 Task: Create a task  Create a new web application for tracking employee time and attendance , assign it to team member softage.5@softage.net in the project AgileCircle and update the status of the task to  On Track  , set the priority of the task to Low
Action: Mouse moved to (60, 358)
Screenshot: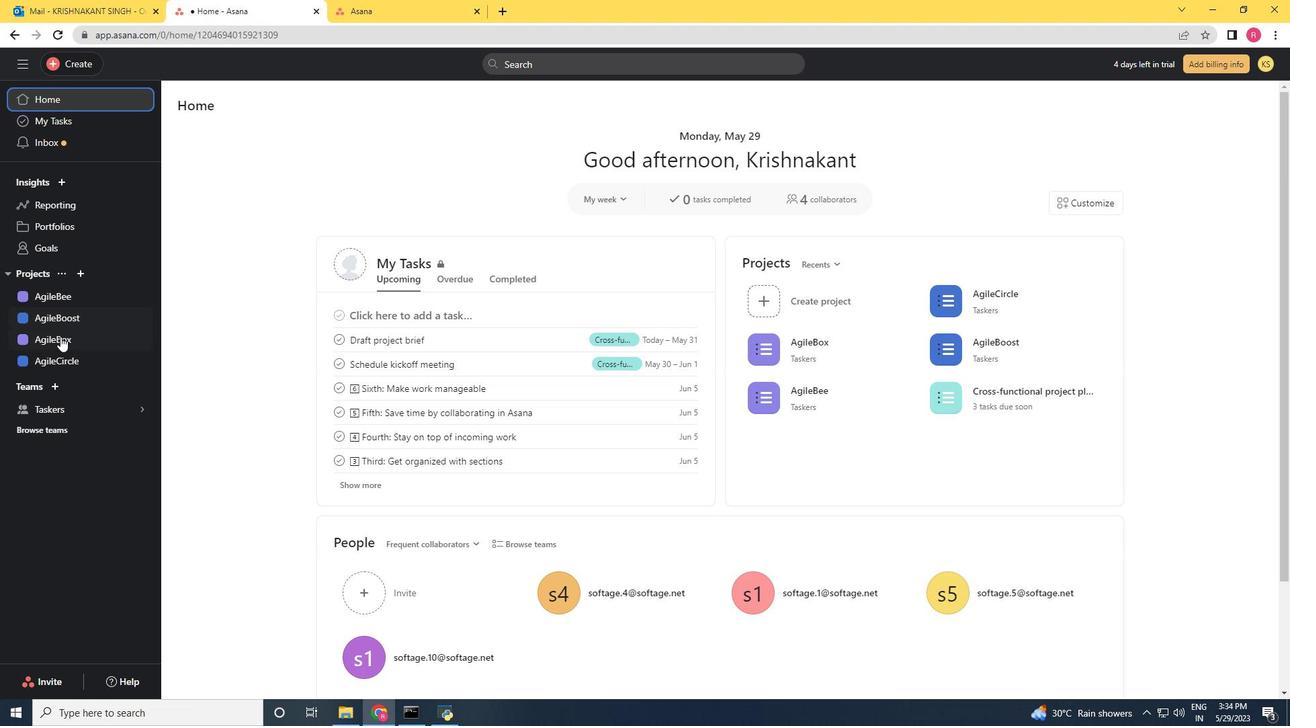 
Action: Mouse pressed left at (60, 358)
Screenshot: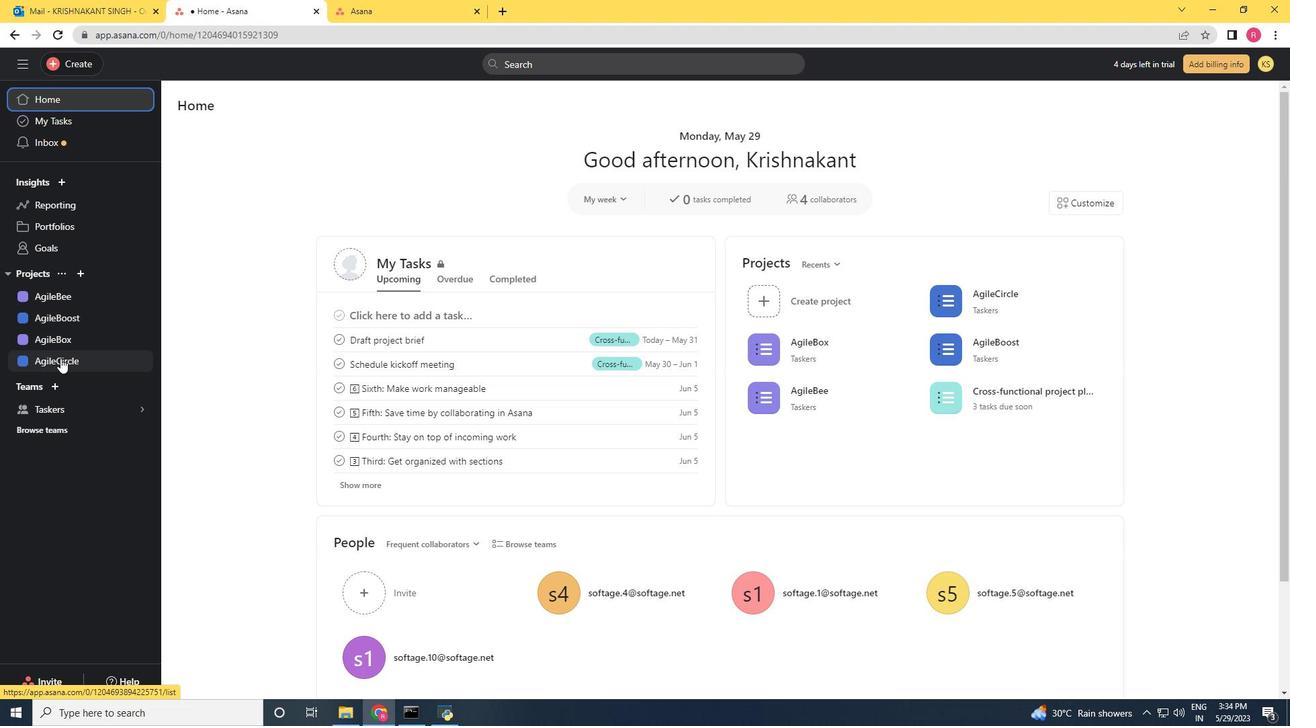 
Action: Mouse moved to (75, 55)
Screenshot: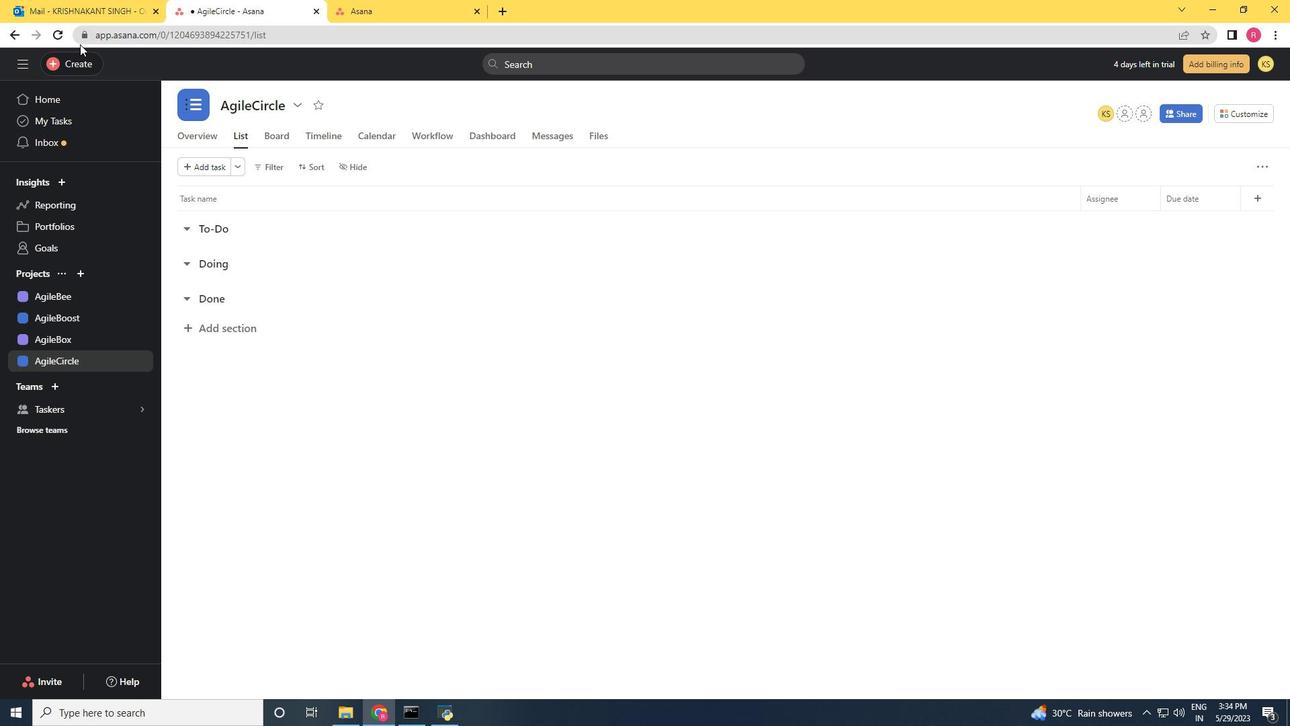
Action: Mouse pressed left at (75, 55)
Screenshot: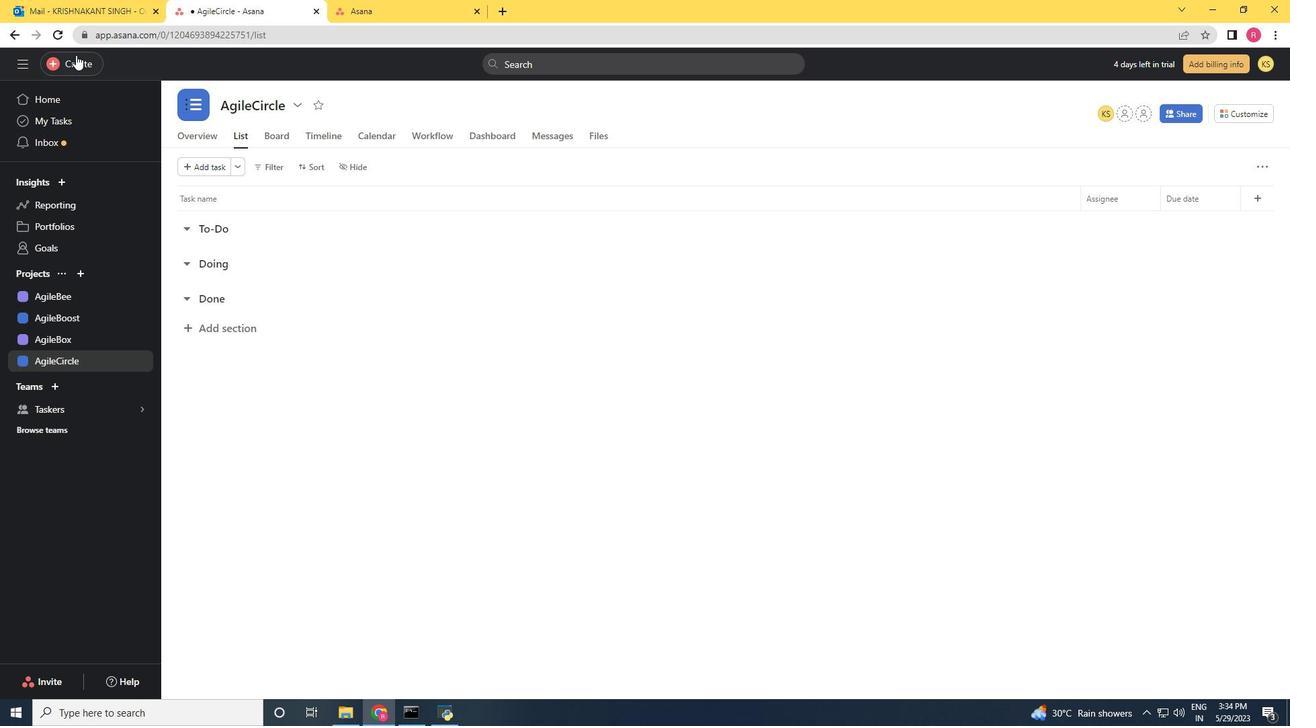 
Action: Mouse moved to (135, 65)
Screenshot: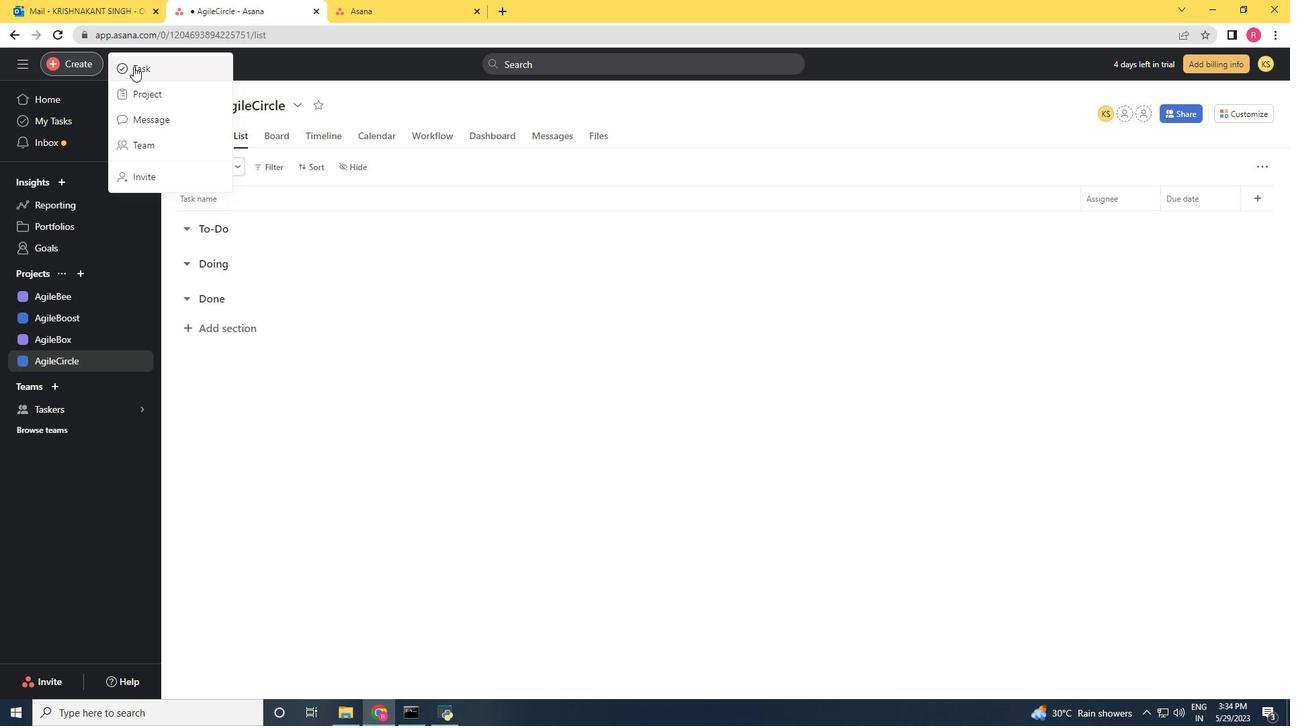 
Action: Mouse pressed left at (135, 65)
Screenshot: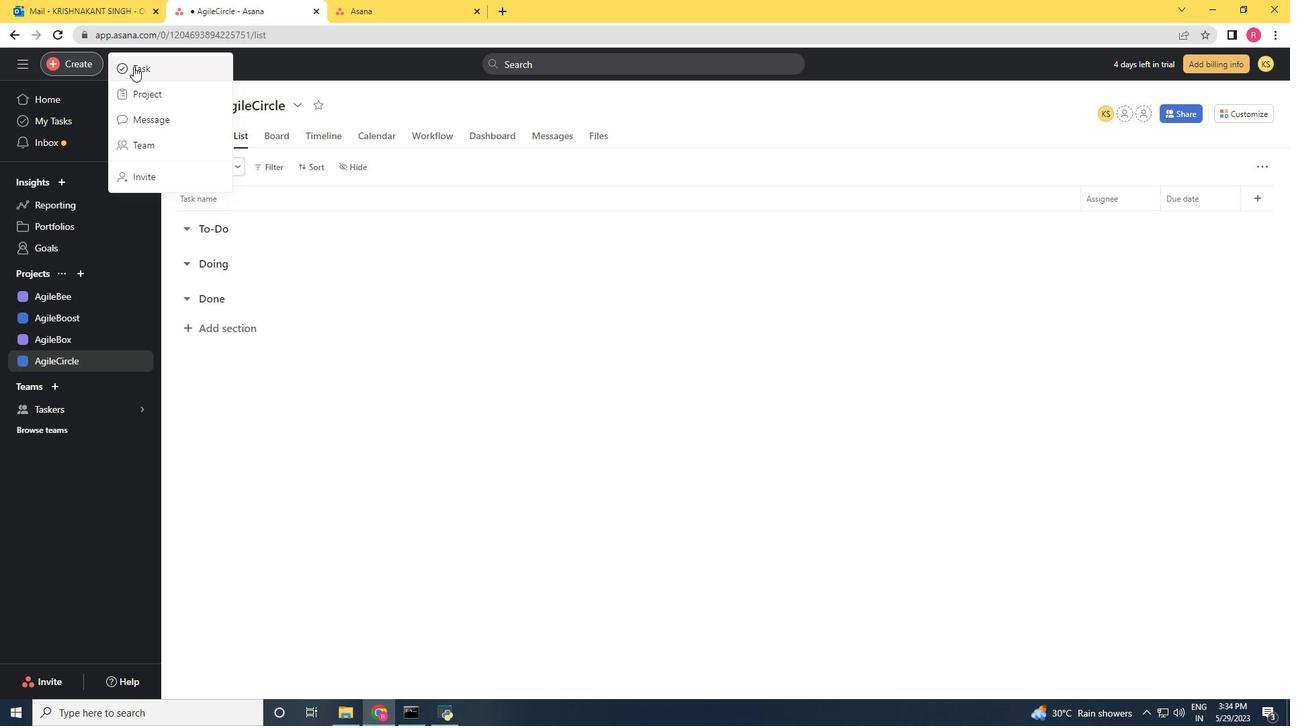 
Action: Key pressed <Key.shift>Create<Key.space>a<Key.space>new<Key.space>web<Key.space>apllication<Key.space><Key.backspace><Key.backspace><Key.backspace><Key.backspace><Key.backspace><Key.backspace><Key.backspace><Key.backspace><Key.backspace>ication<Key.space><Key.backspace><Key.backspace><Key.backspace><Key.backspace><Key.backspace><Key.backspace><Key.backspace><Key.backspace><Key.backspace><Key.backspace><Key.backspace>application<Key.space>for<Key.space>tracking<Key.space>employee<Key.space>time<Key.space>and<Key.space>attendance
Screenshot: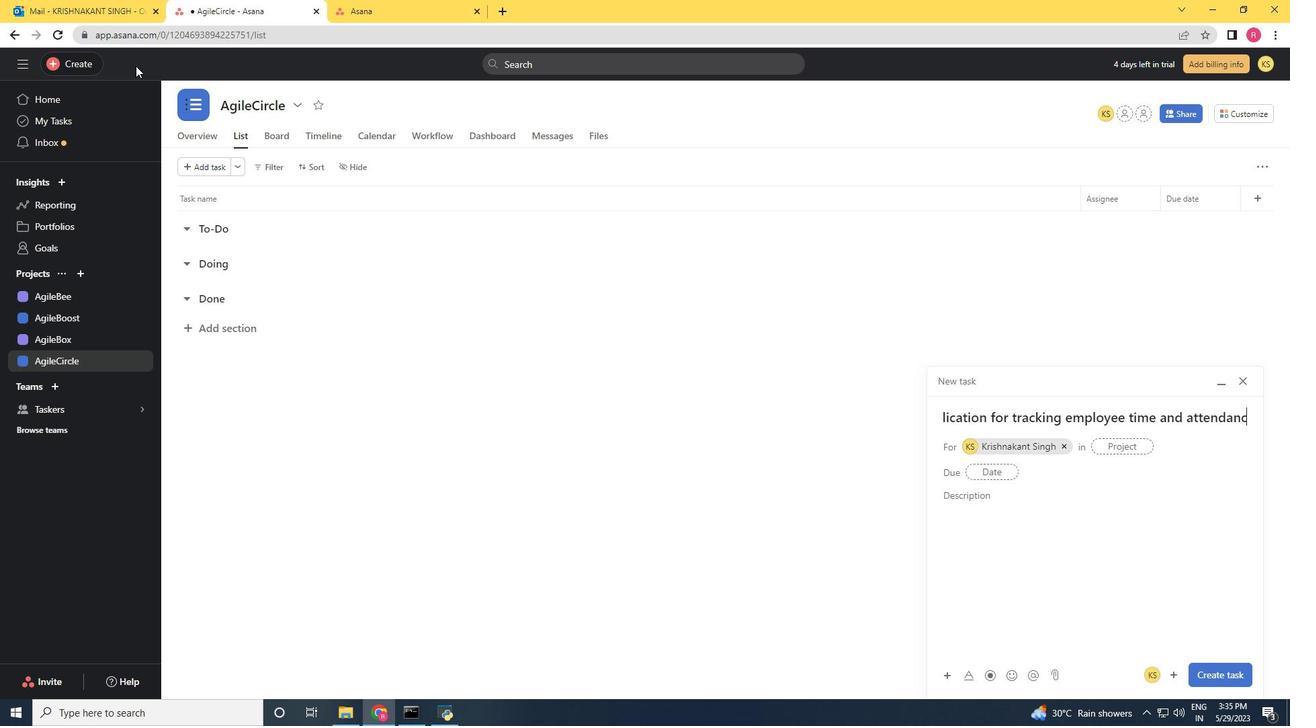 
Action: Mouse moved to (1068, 444)
Screenshot: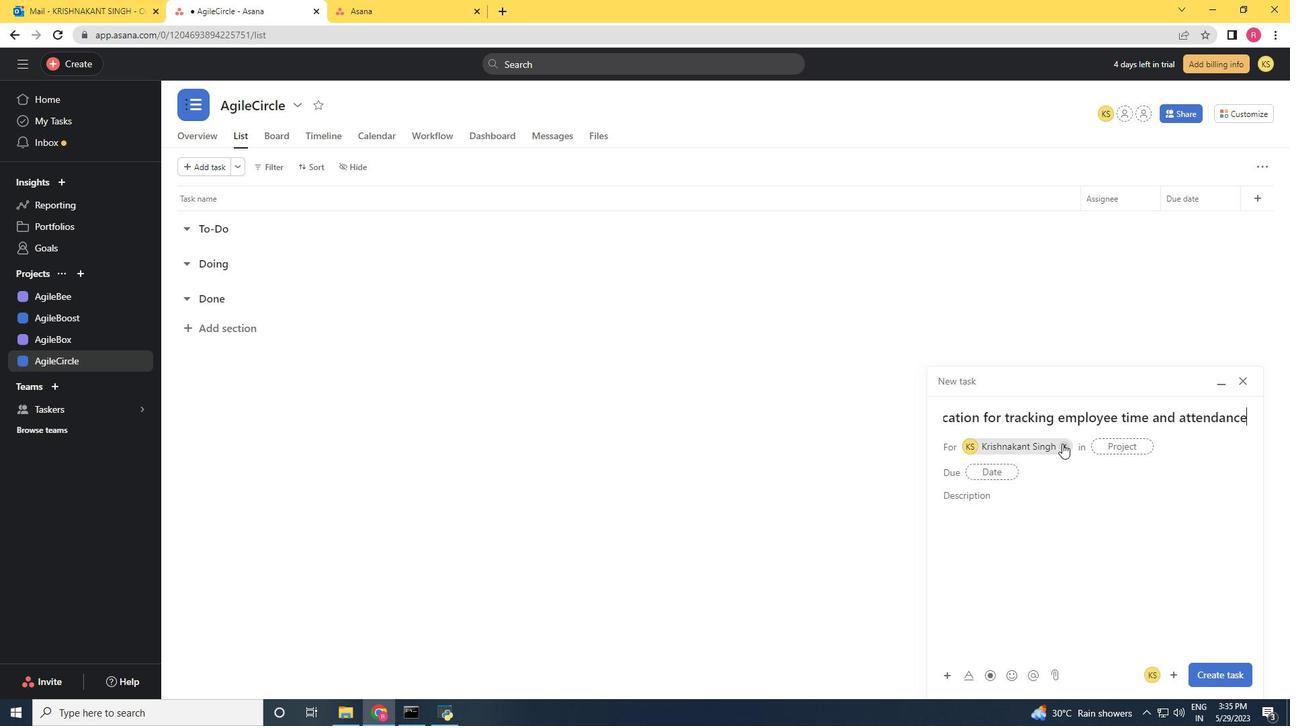 
Action: Mouse pressed left at (1068, 444)
Screenshot: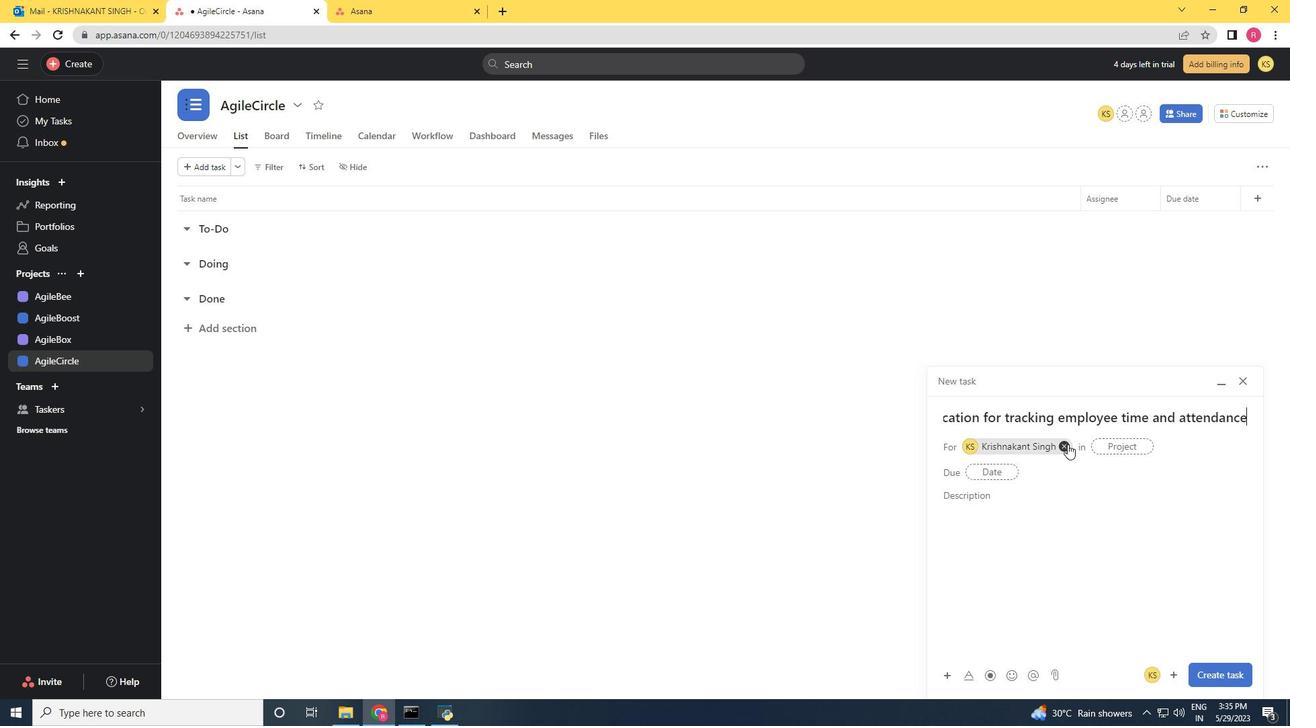 
Action: Mouse moved to (1004, 442)
Screenshot: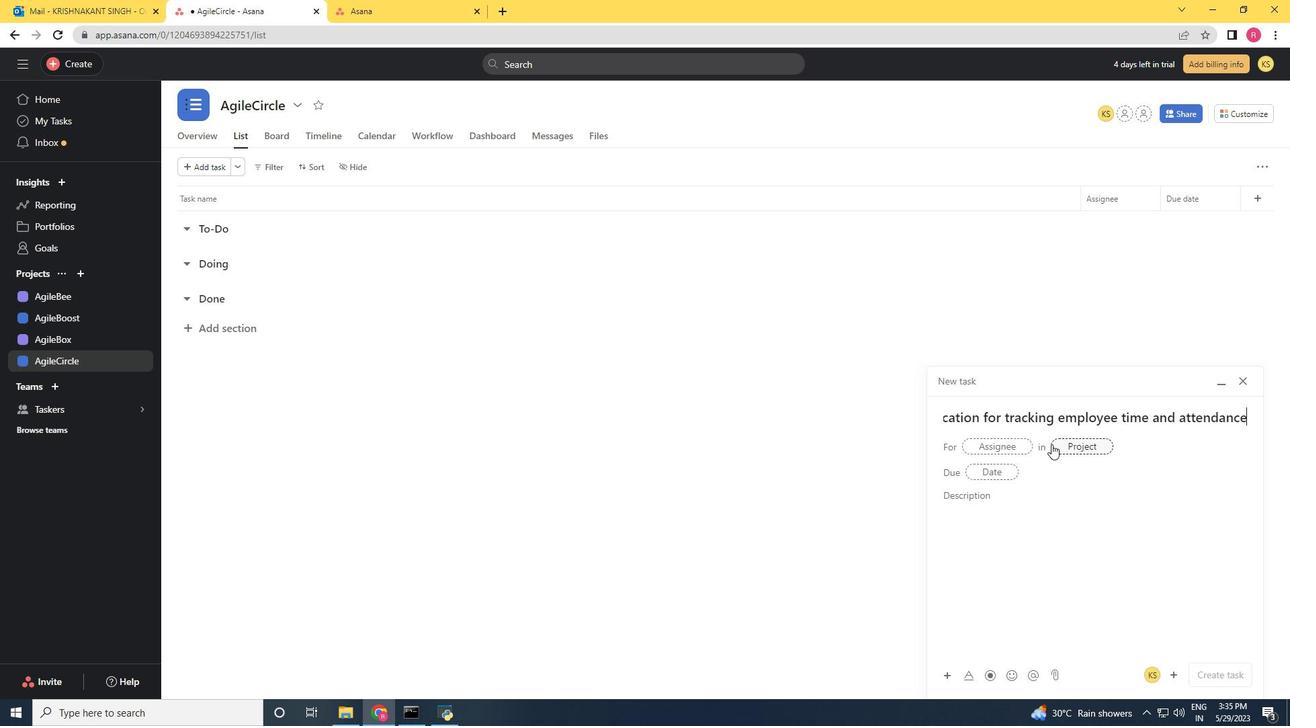 
Action: Mouse pressed left at (1004, 442)
Screenshot: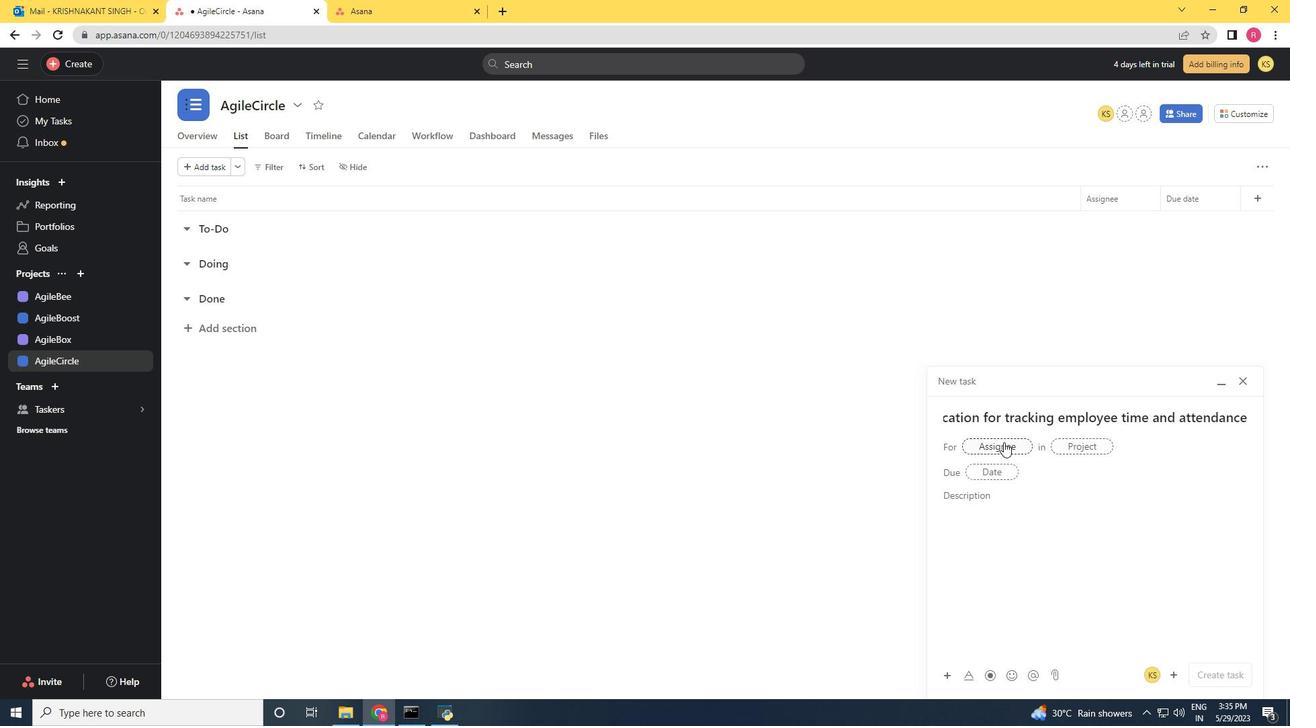 
Action: Key pressed softage.5<Key.shift>@softage.net
Screenshot: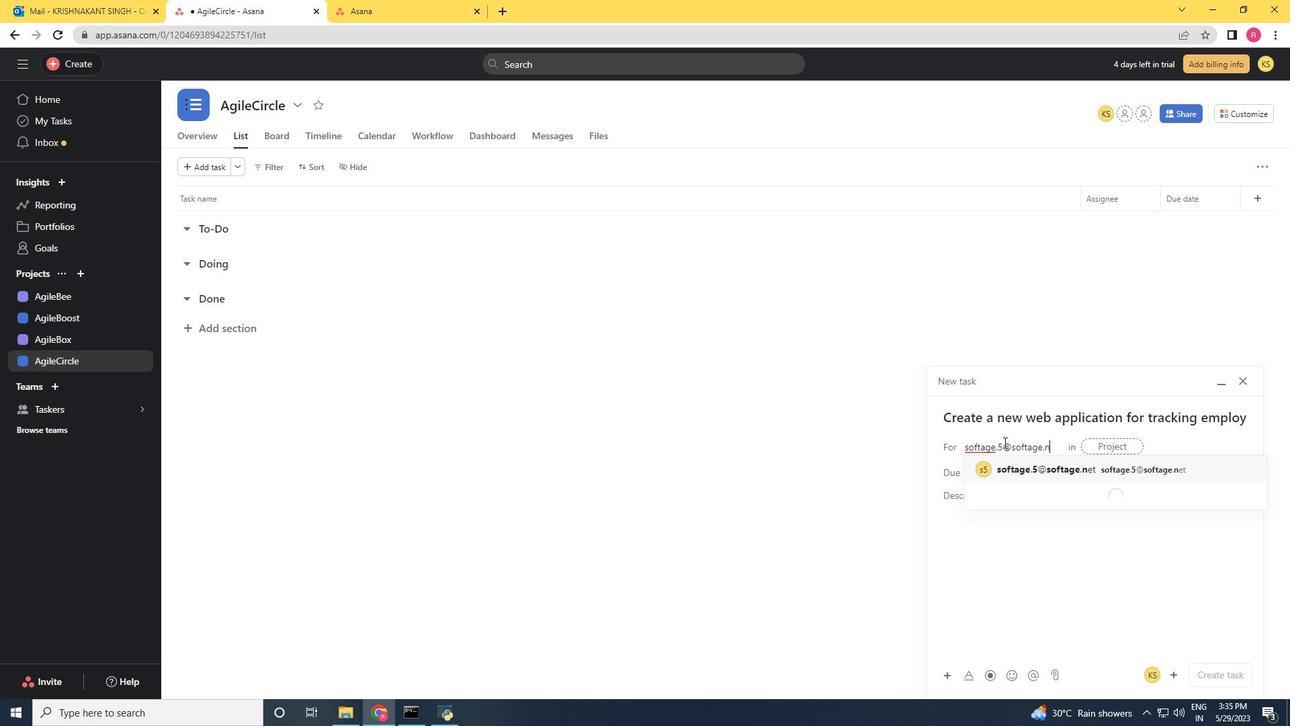
Action: Mouse moved to (1026, 461)
Screenshot: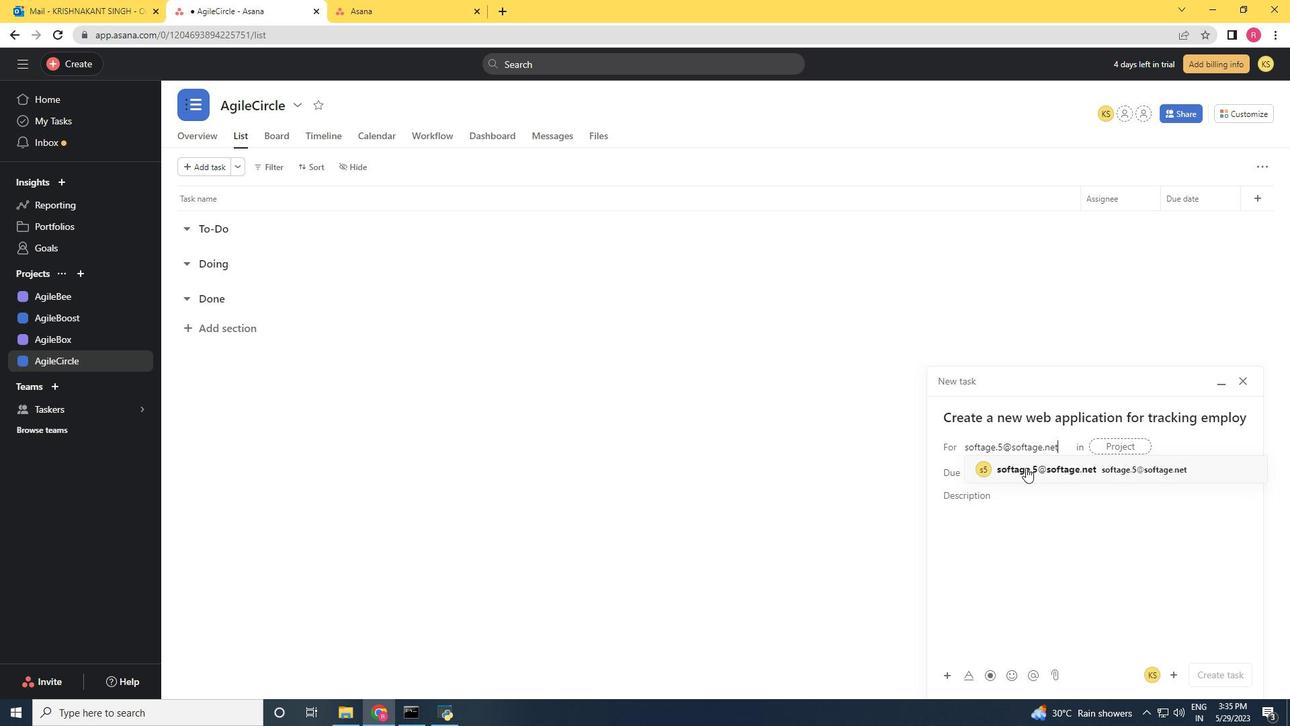 
Action: Mouse pressed left at (1026, 461)
Screenshot: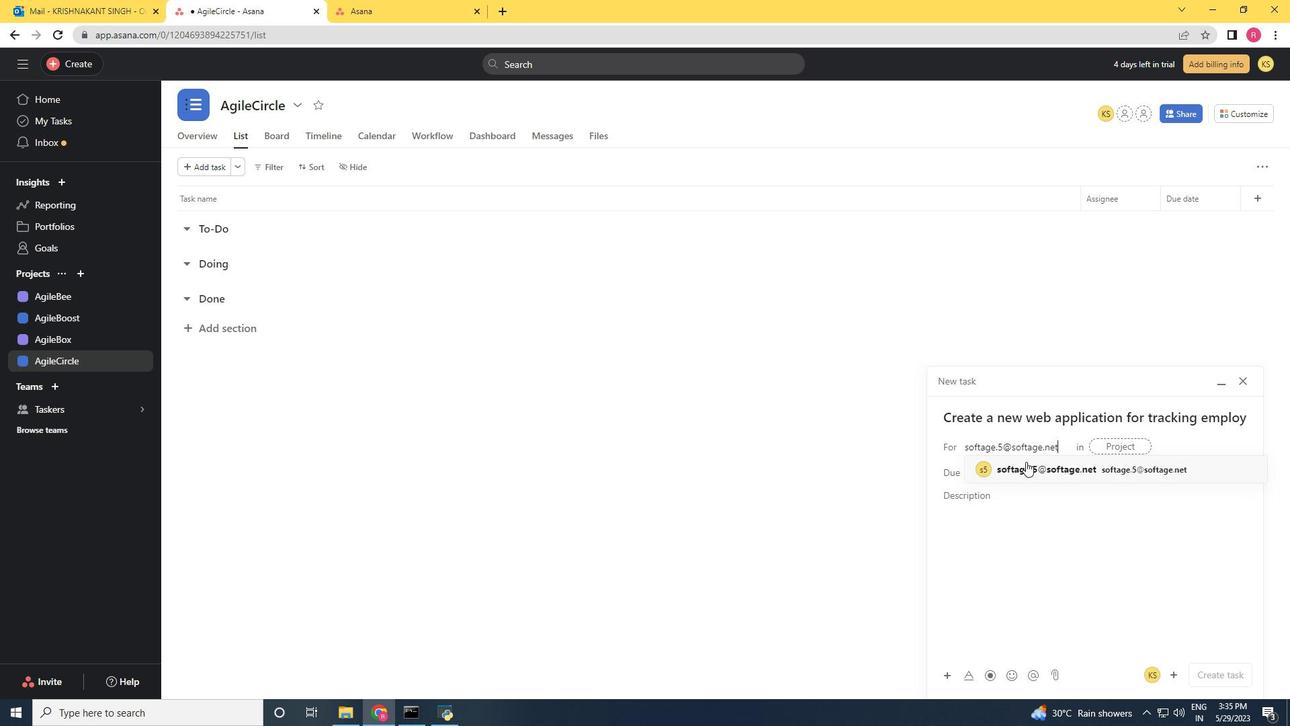 
Action: Mouse moved to (855, 462)
Screenshot: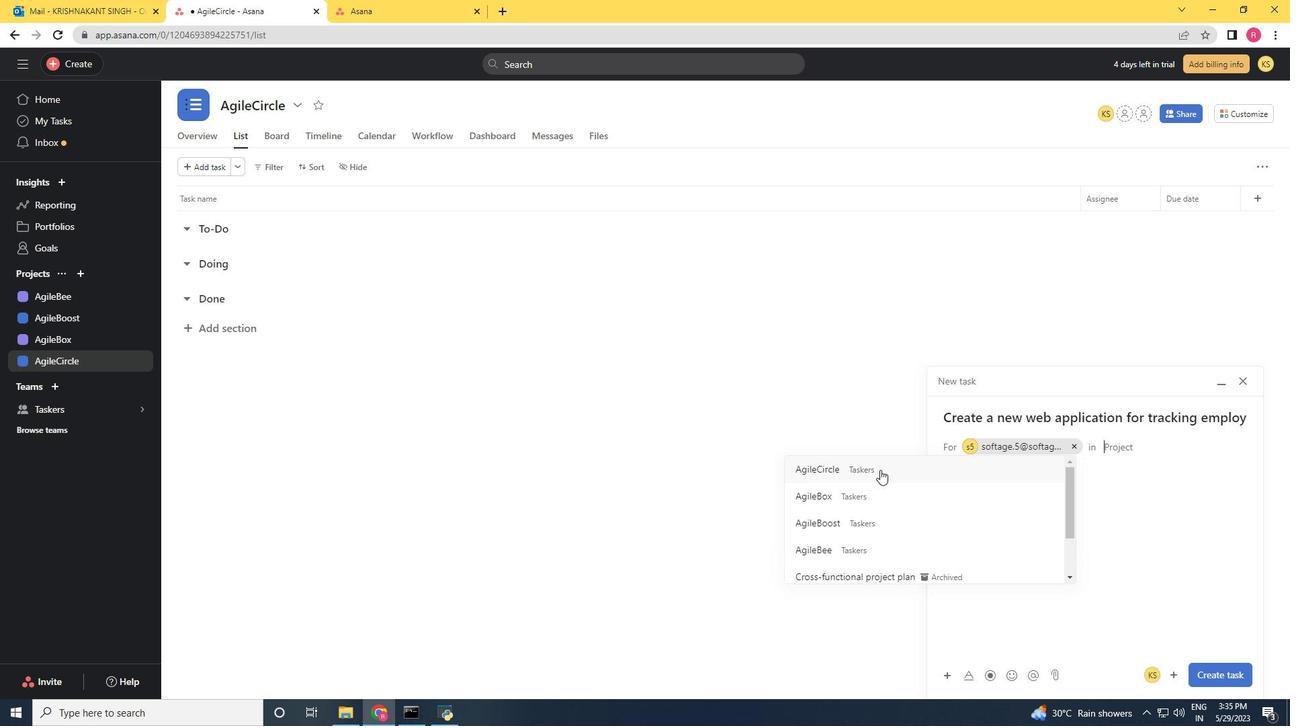 
Action: Mouse pressed left at (855, 462)
Screenshot: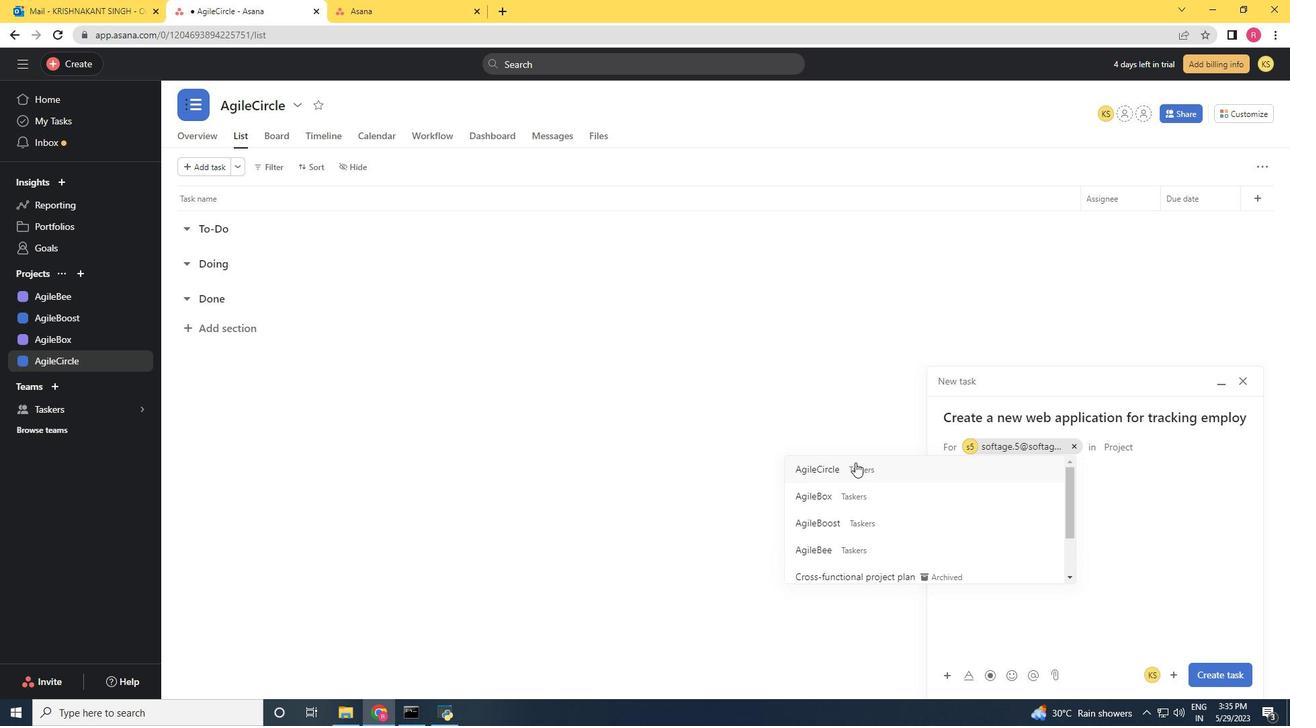 
Action: Mouse moved to (1219, 676)
Screenshot: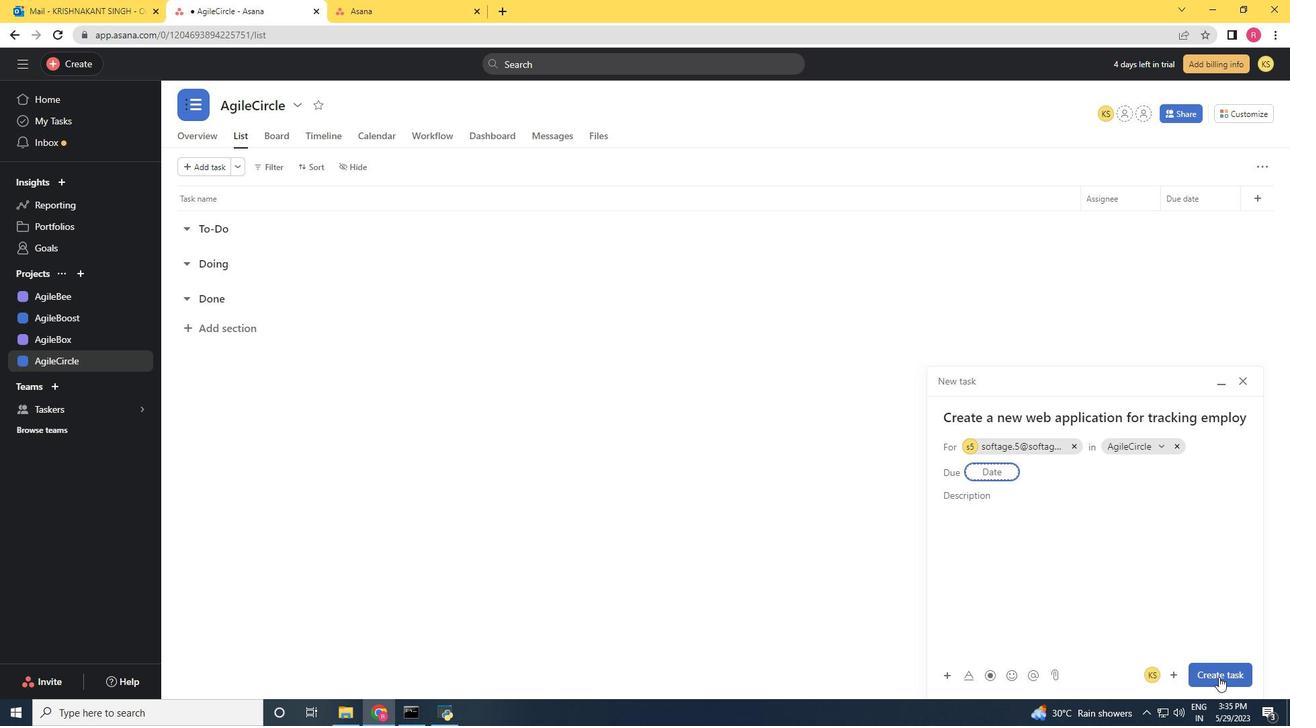
Action: Mouse pressed left at (1219, 676)
Screenshot: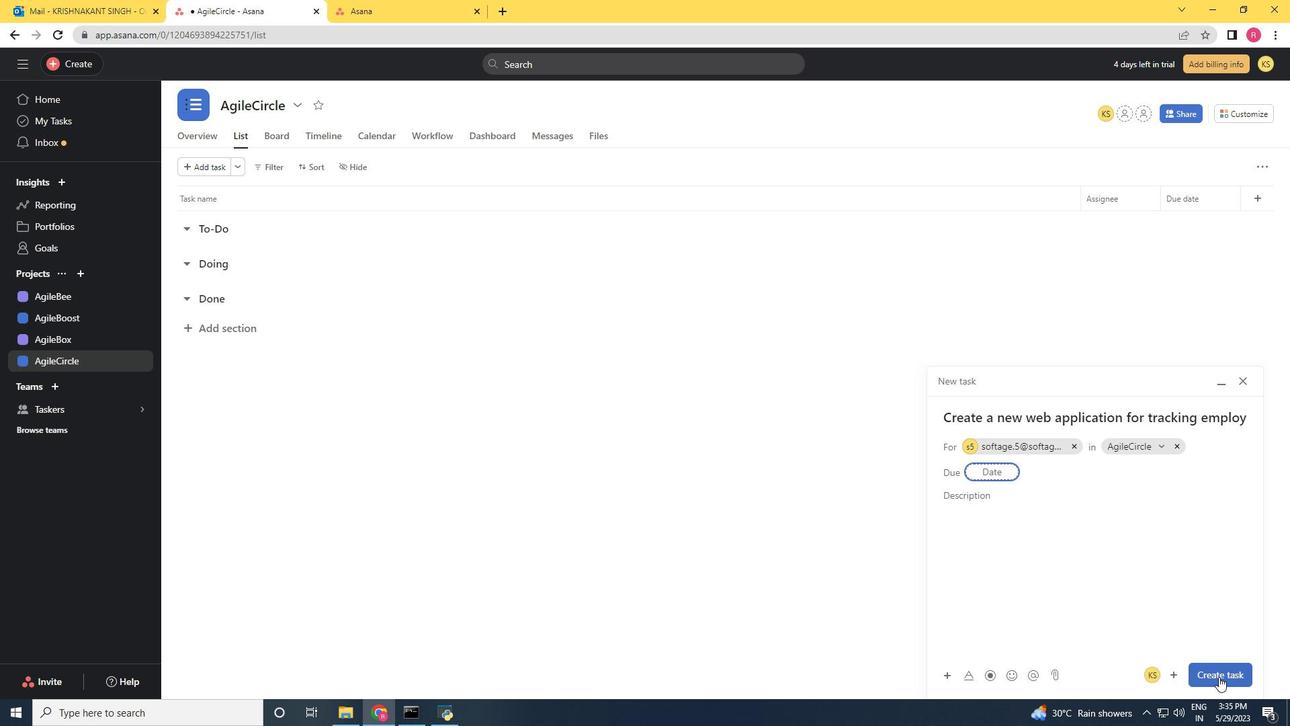 
Action: Mouse moved to (88, 367)
Screenshot: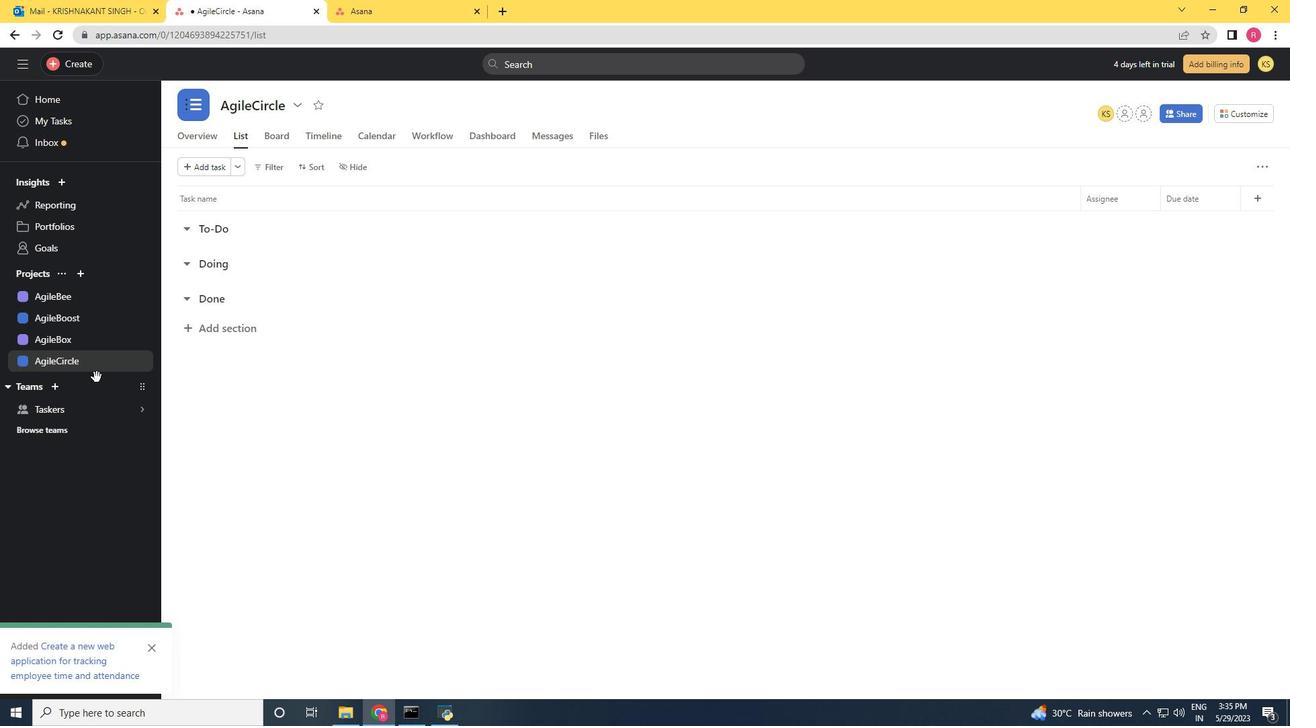 
Action: Mouse pressed left at (88, 367)
Screenshot: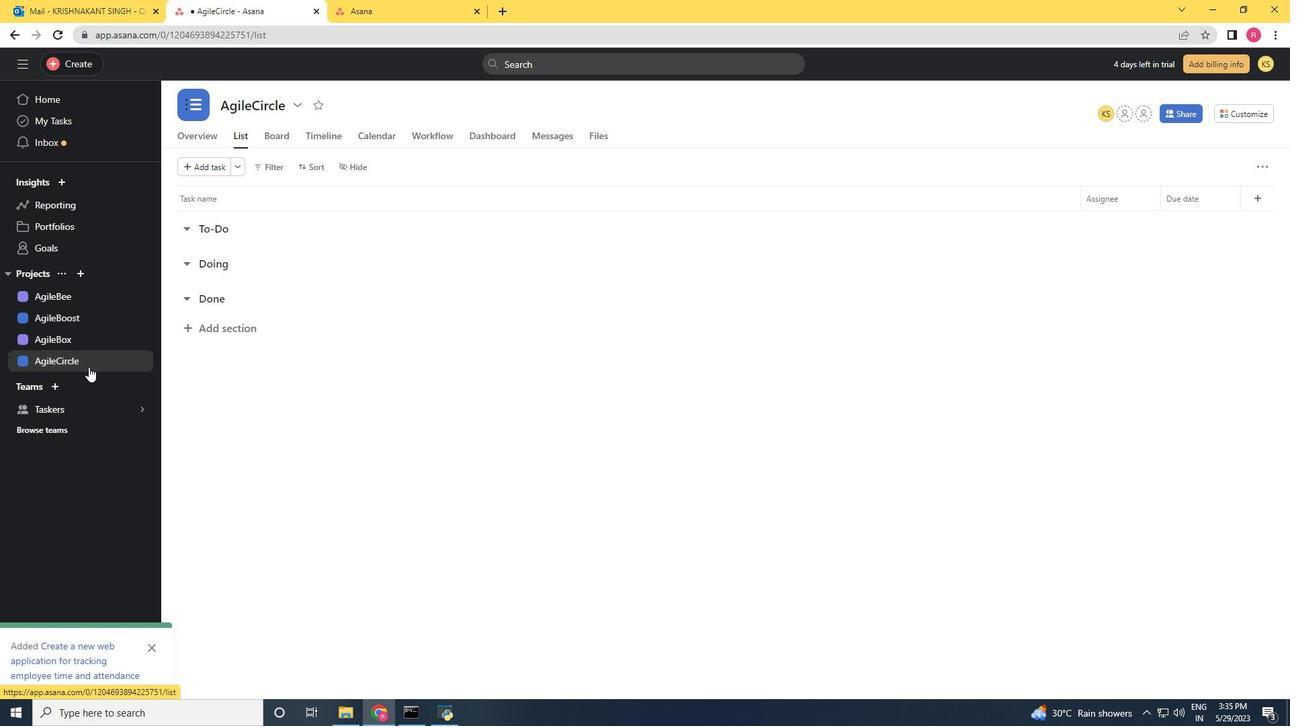 
Action: Mouse moved to (1083, 198)
Screenshot: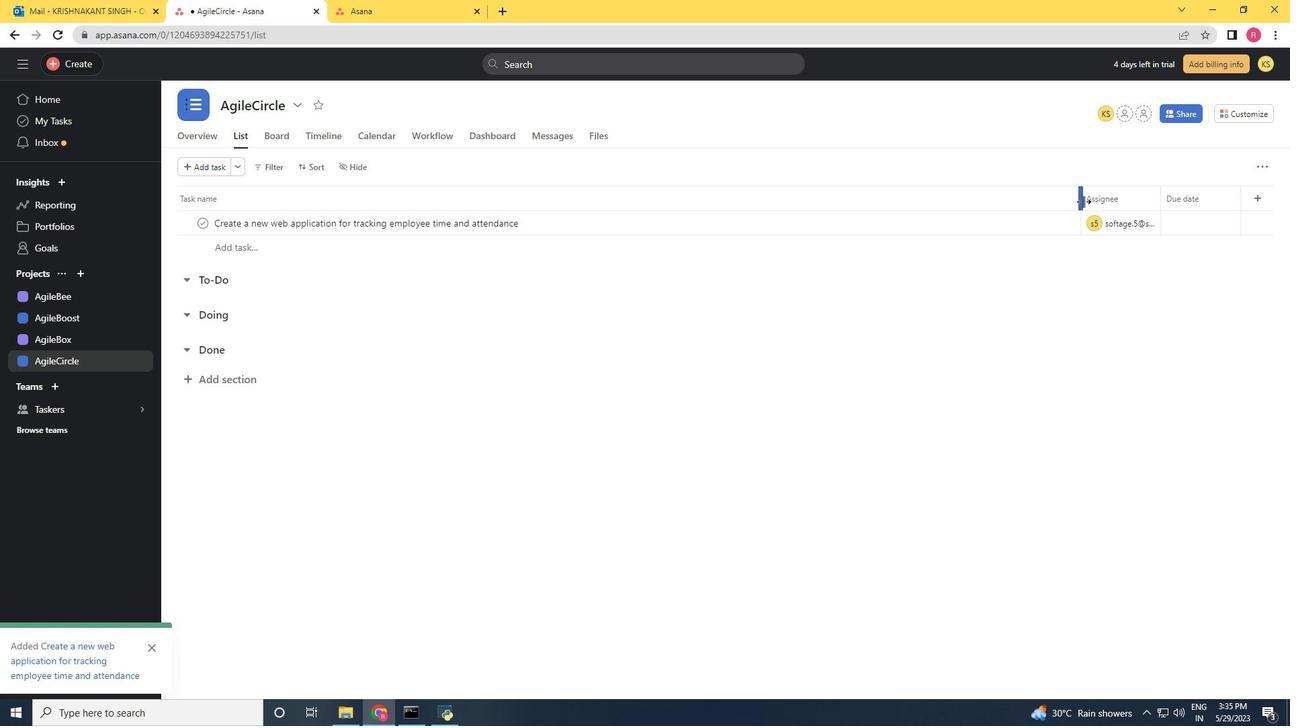 
Action: Mouse pressed left at (1083, 198)
Screenshot: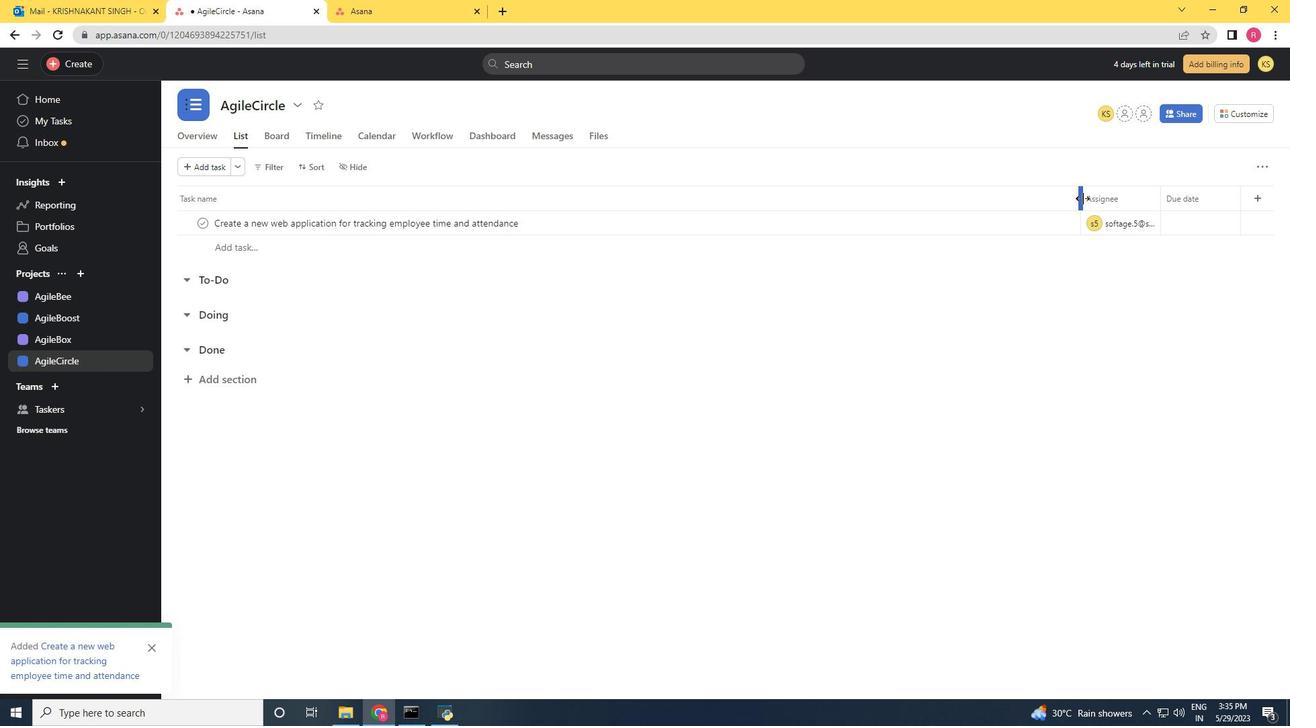 
Action: Mouse moved to (1112, 199)
Screenshot: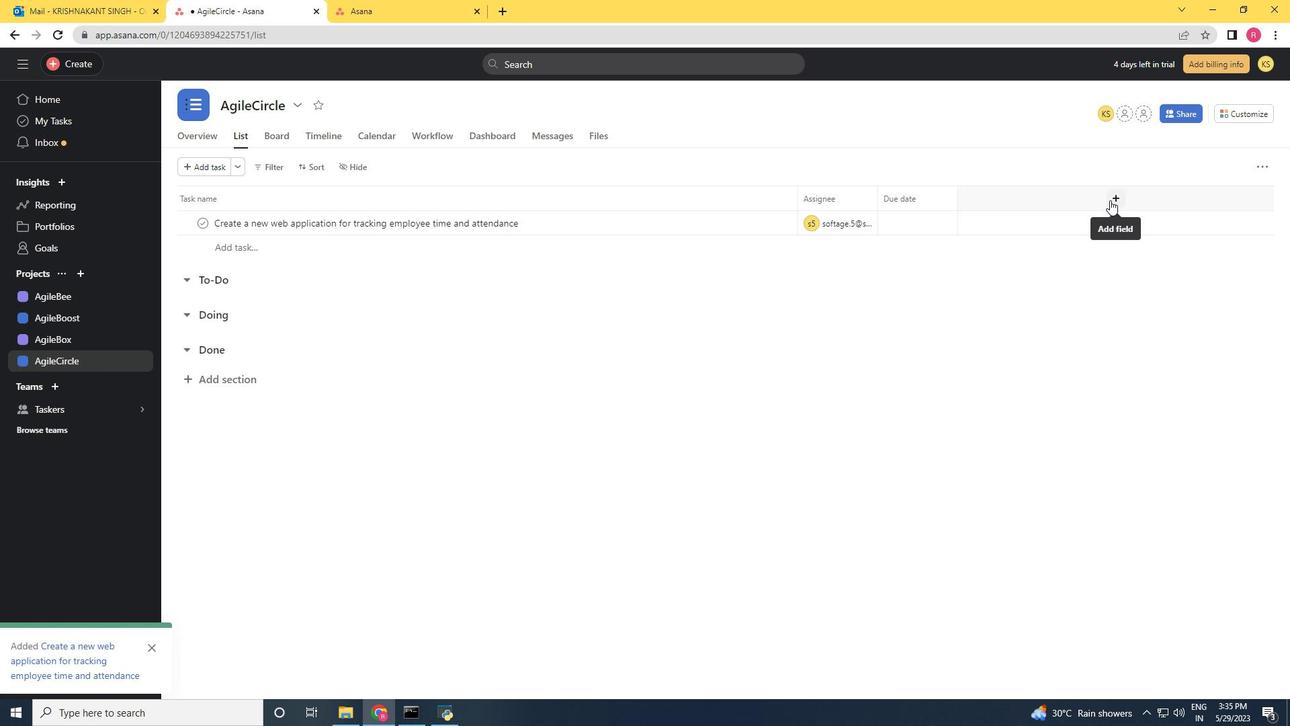 
Action: Mouse pressed left at (1112, 199)
Screenshot: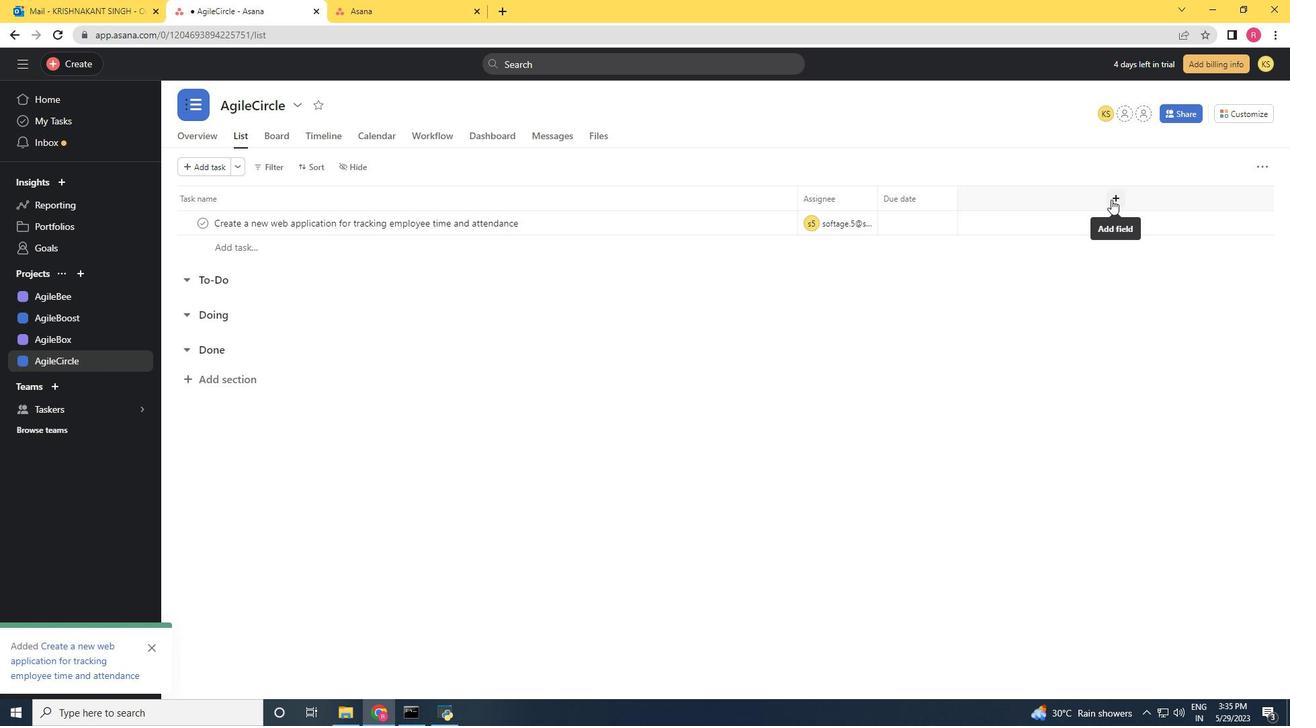 
Action: Mouse moved to (986, 356)
Screenshot: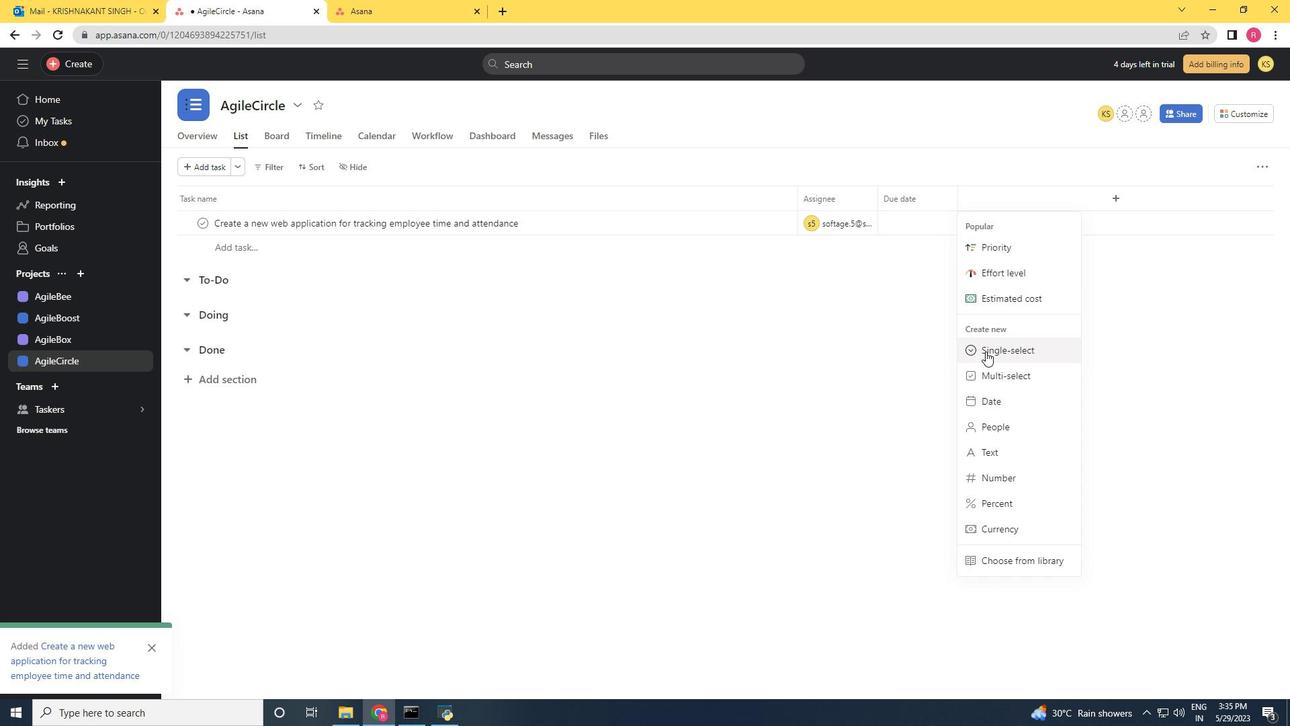 
Action: Mouse pressed left at (986, 356)
Screenshot: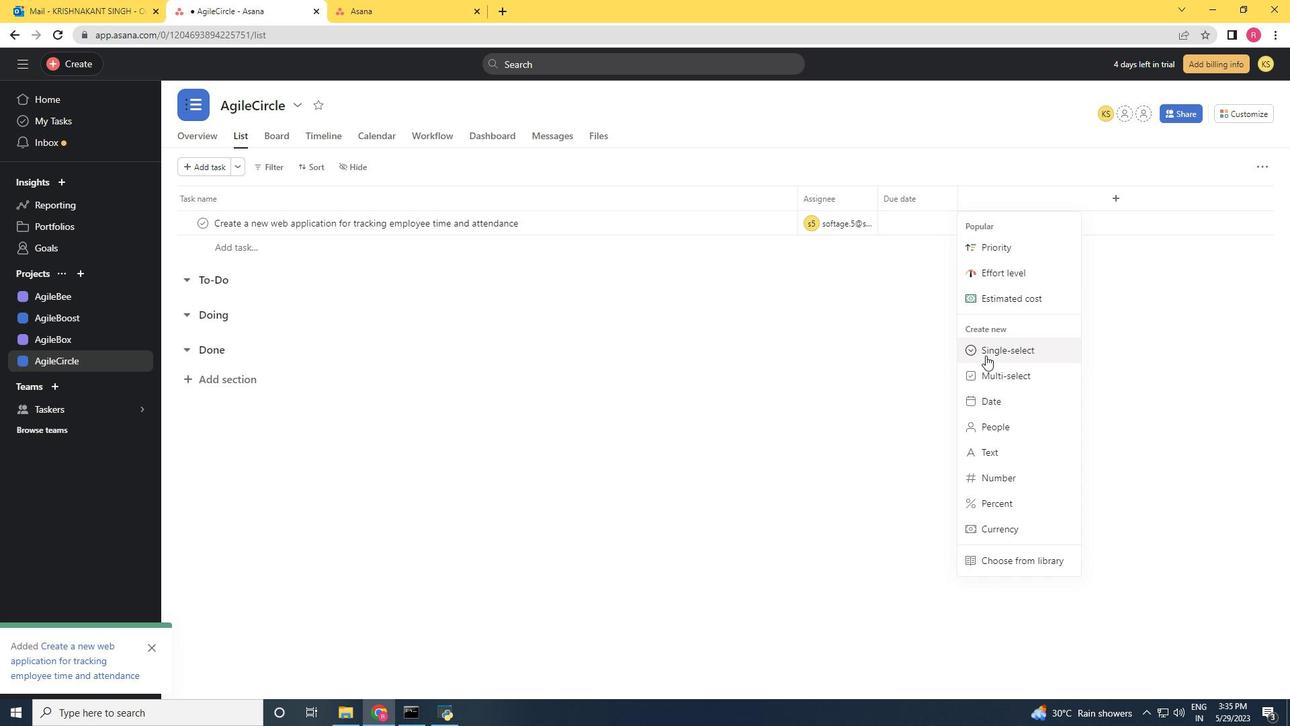 
Action: Key pressed <Key.shift>Status
Screenshot: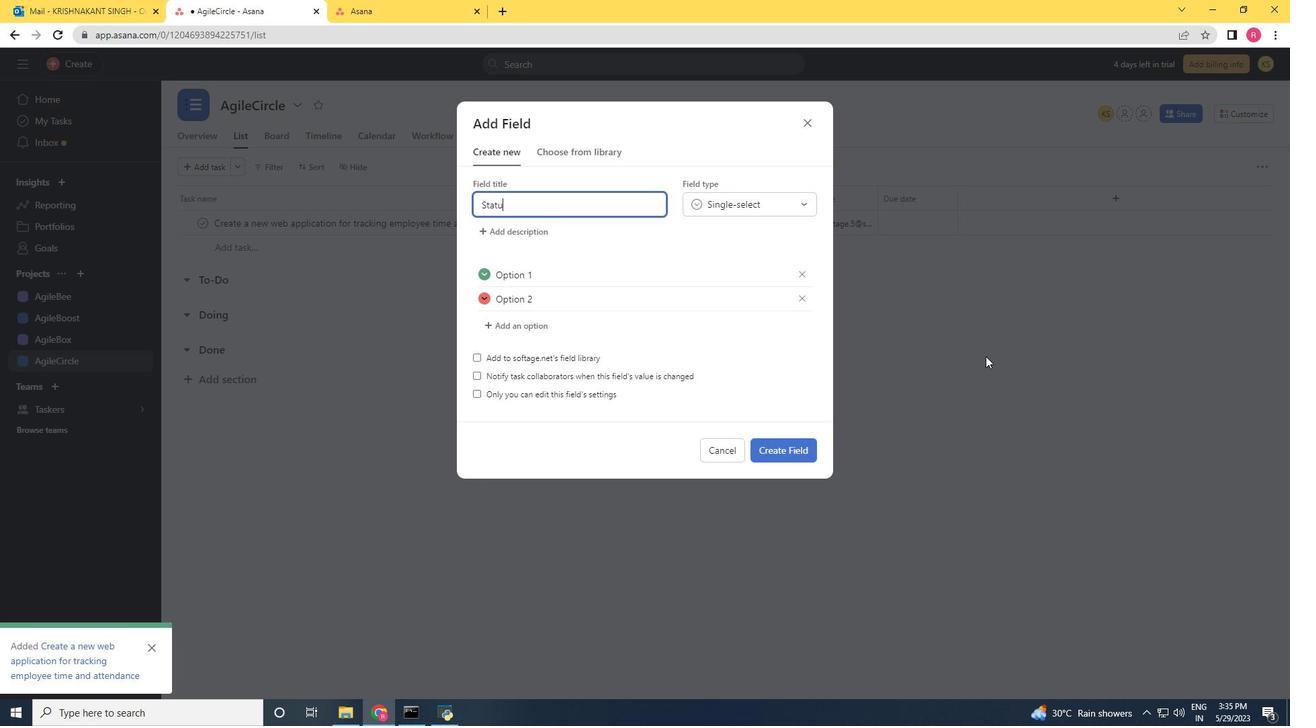 
Action: Mouse moved to (591, 281)
Screenshot: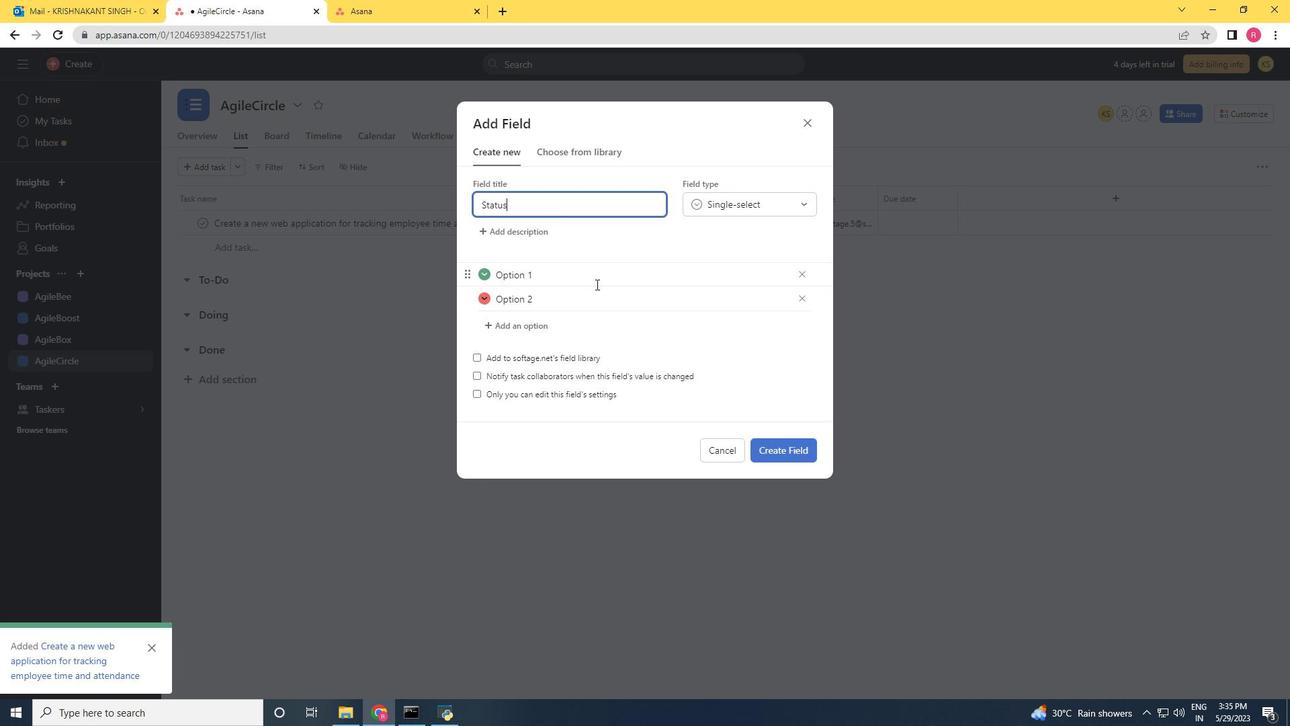 
Action: Mouse pressed left at (591, 281)
Screenshot: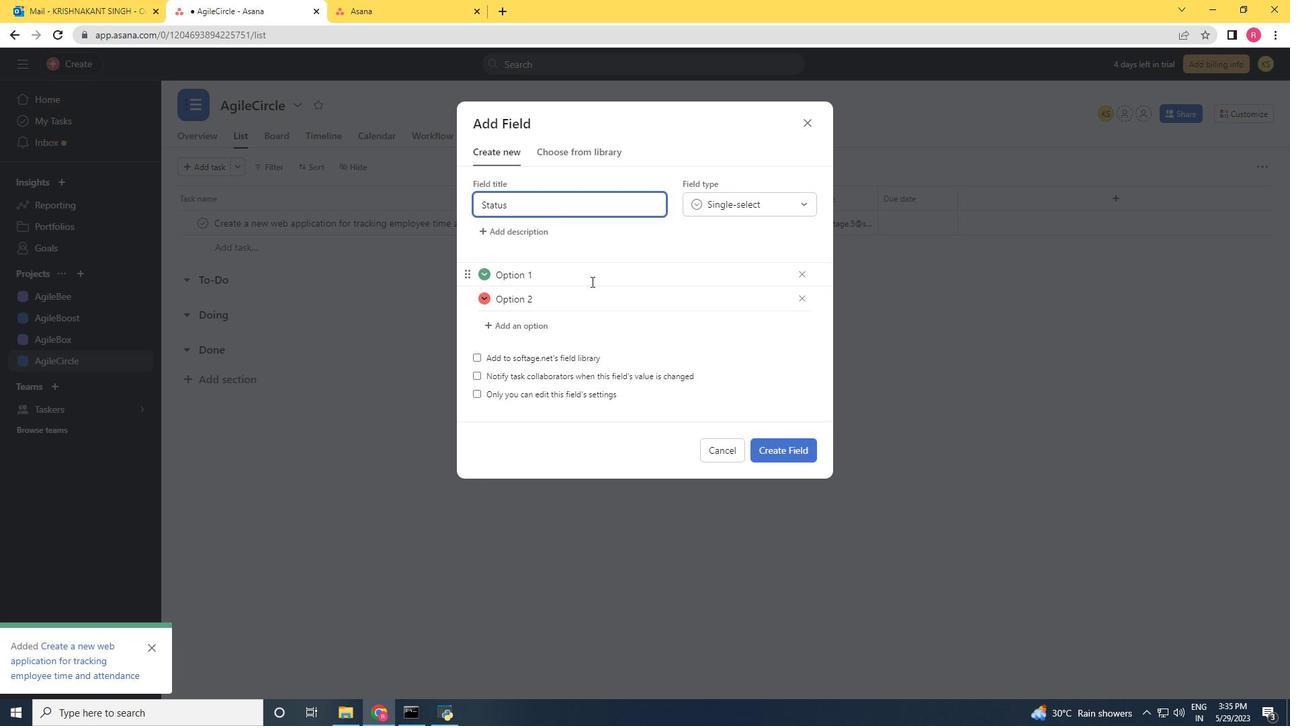 
Action: Key pressed <Key.backspace><Key.backspace><Key.backspace><Key.backspace><Key.backspace><Key.backspace><Key.backspace><Key.backspace><Key.shift><Key.shift><Key.shift><Key.shift><Key.shift><Key.shift><Key.shift><Key.shift><Key.shift><Key.shift>ON<Key.backspace>n<Key.space><Key.shift>Track
Screenshot: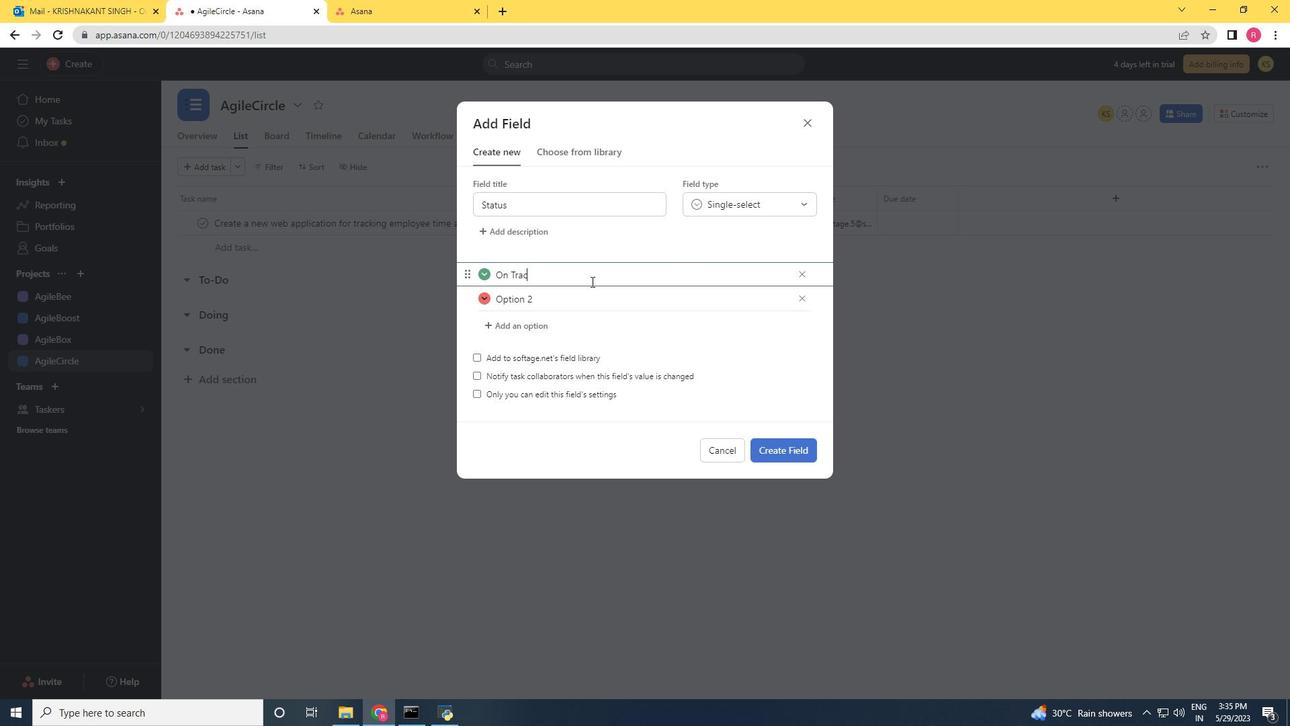
Action: Mouse moved to (589, 288)
Screenshot: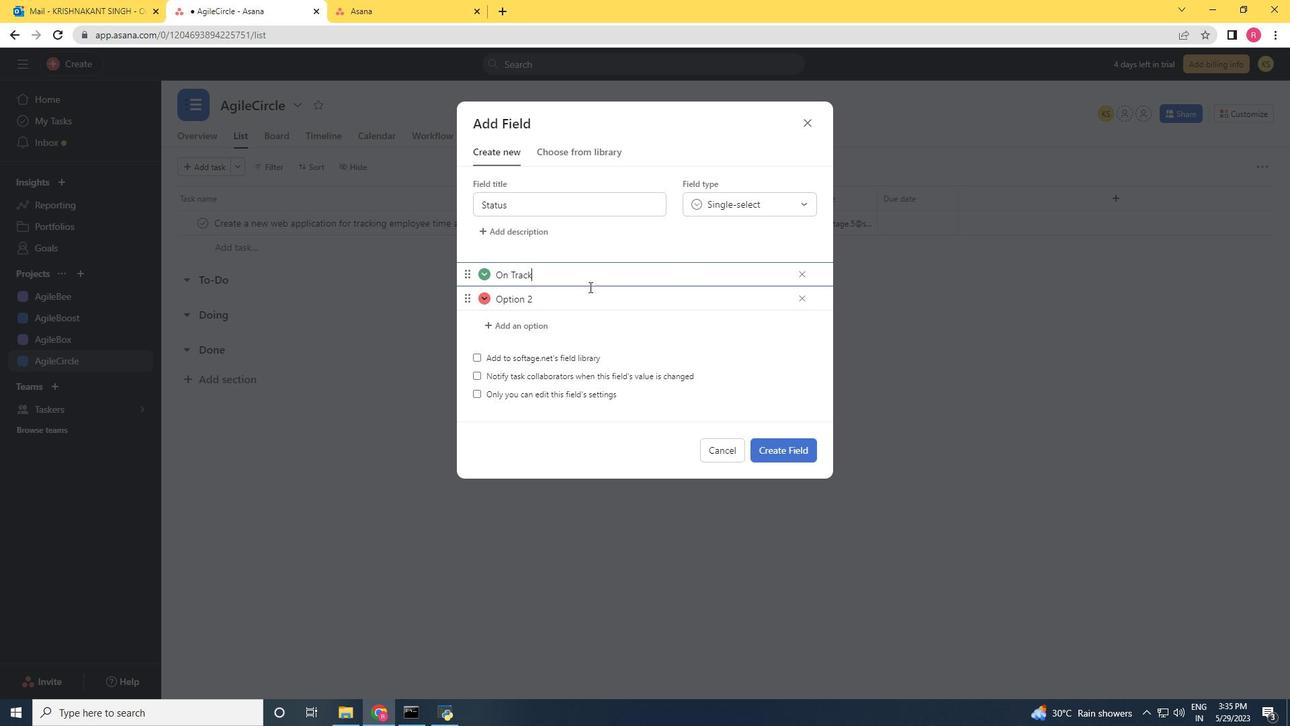 
Action: Mouse pressed left at (589, 288)
Screenshot: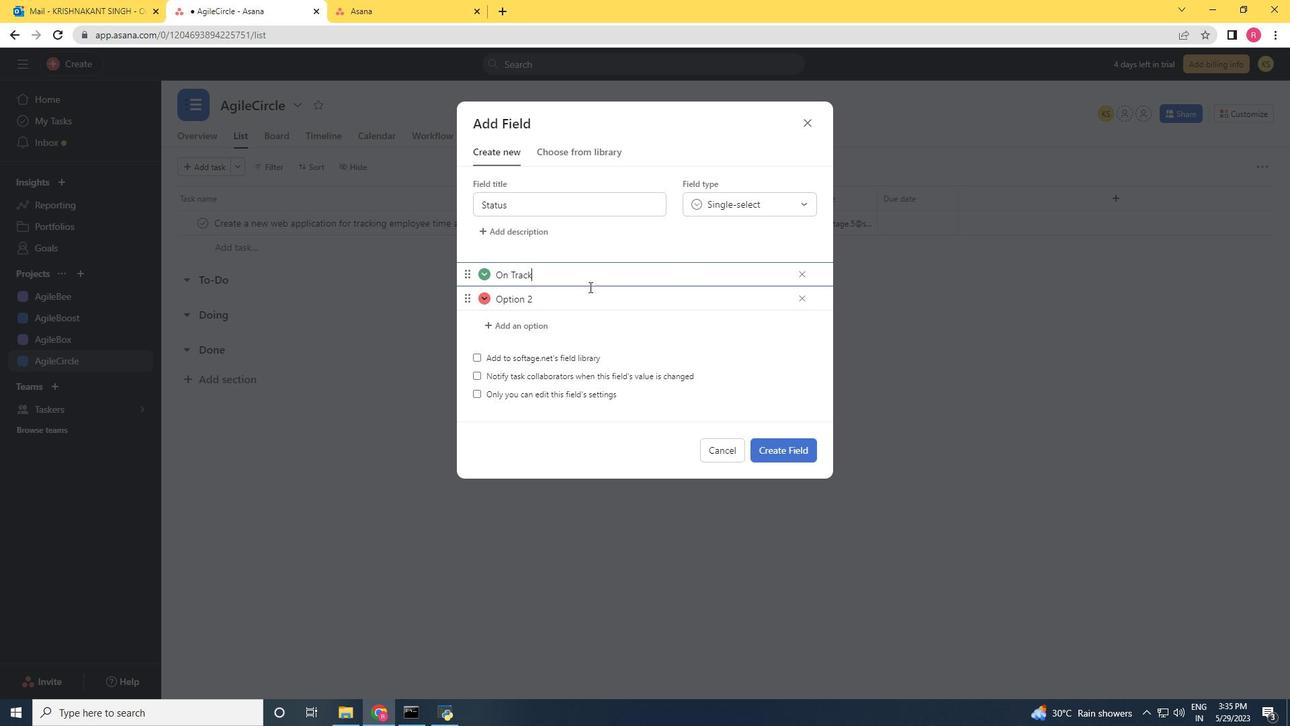 
Action: Key pressed <Key.backspace><Key.backspace><Key.backspace><Key.backspace><Key.backspace><Key.backspace><Key.backspace><Key.backspace><Key.shift><Key.shift><Key.shift><Key.shift><Key.shift><Key.shift><Key.shift><Key.shift><Key.shift><Key.shift><Key.shift><Key.shift><Key.shift><Key.shift><Key.shift><Key.shift>Off<Key.space><Key.shift>Track
Screenshot: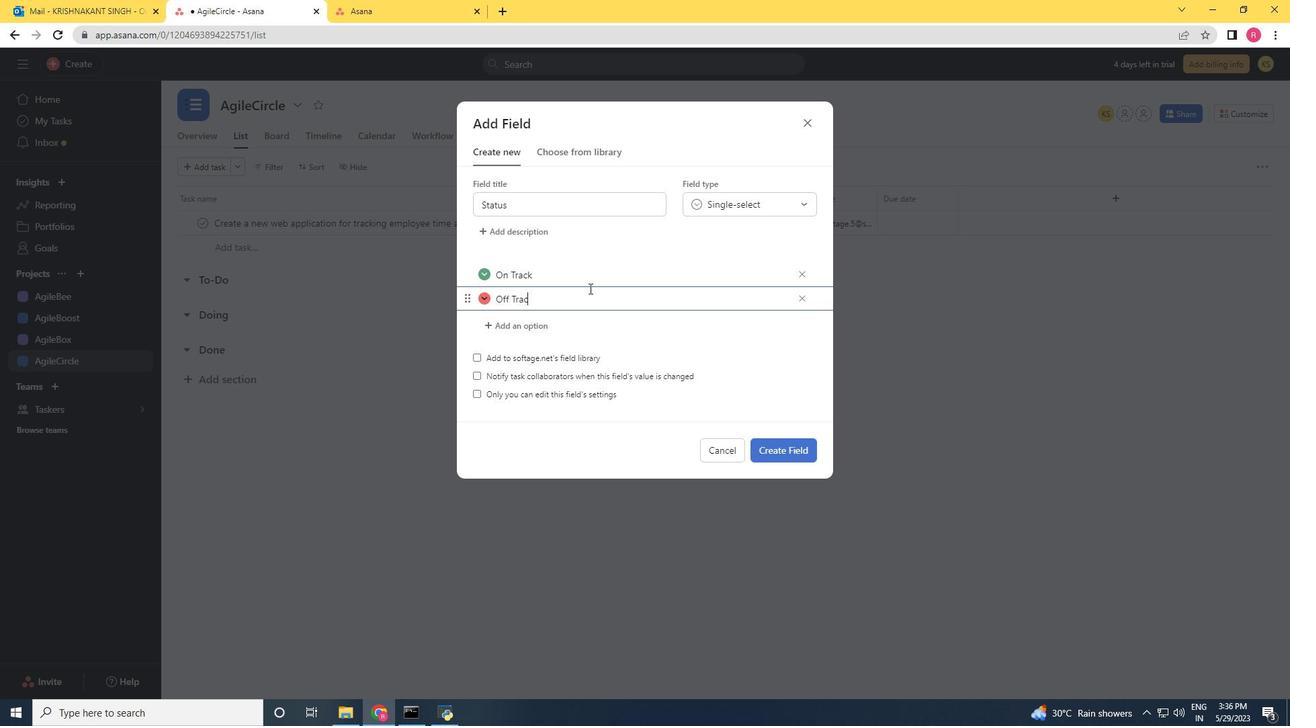 
Action: Mouse moved to (567, 321)
Screenshot: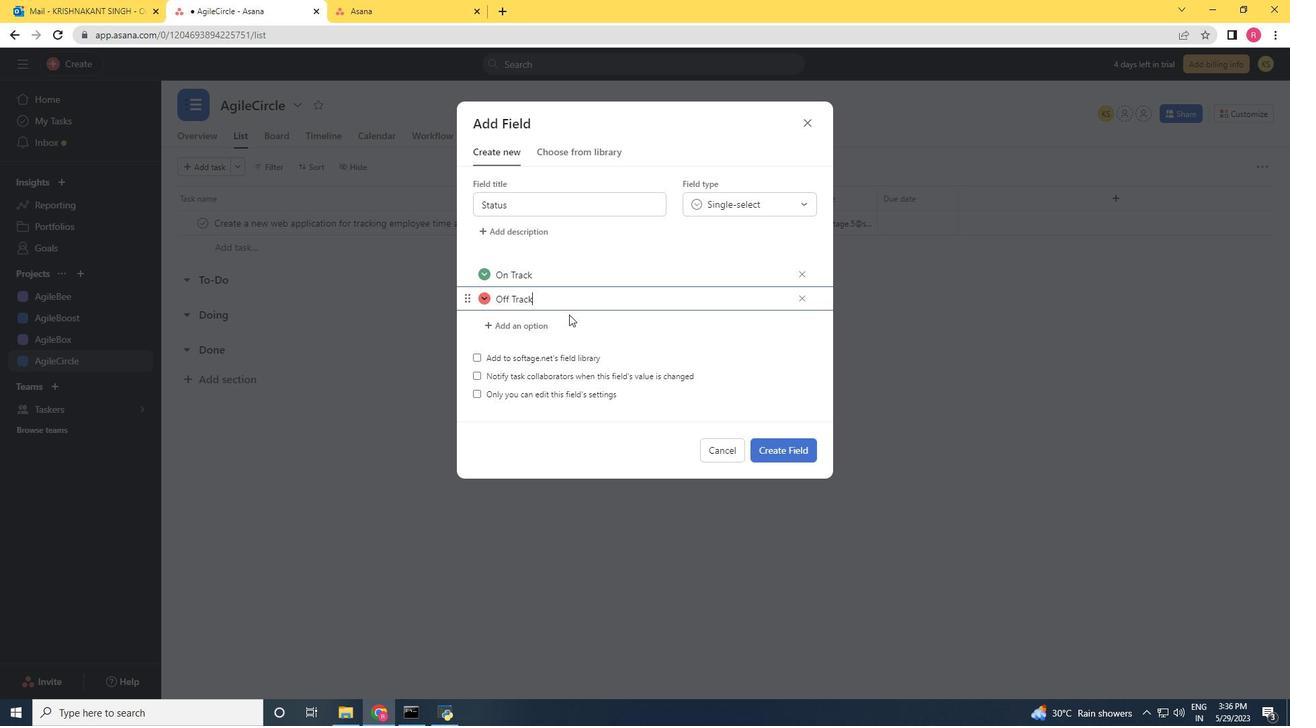 
Action: Mouse pressed left at (567, 321)
Screenshot: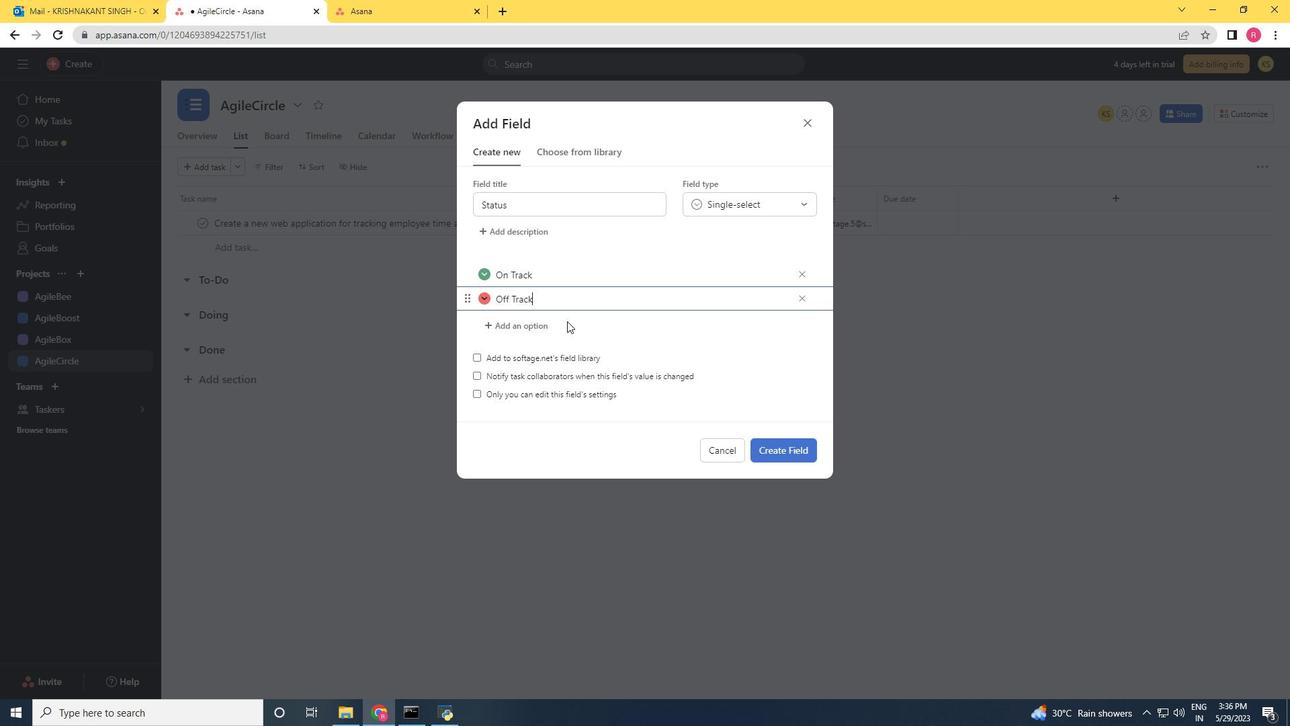 
Action: Mouse moved to (566, 322)
Screenshot: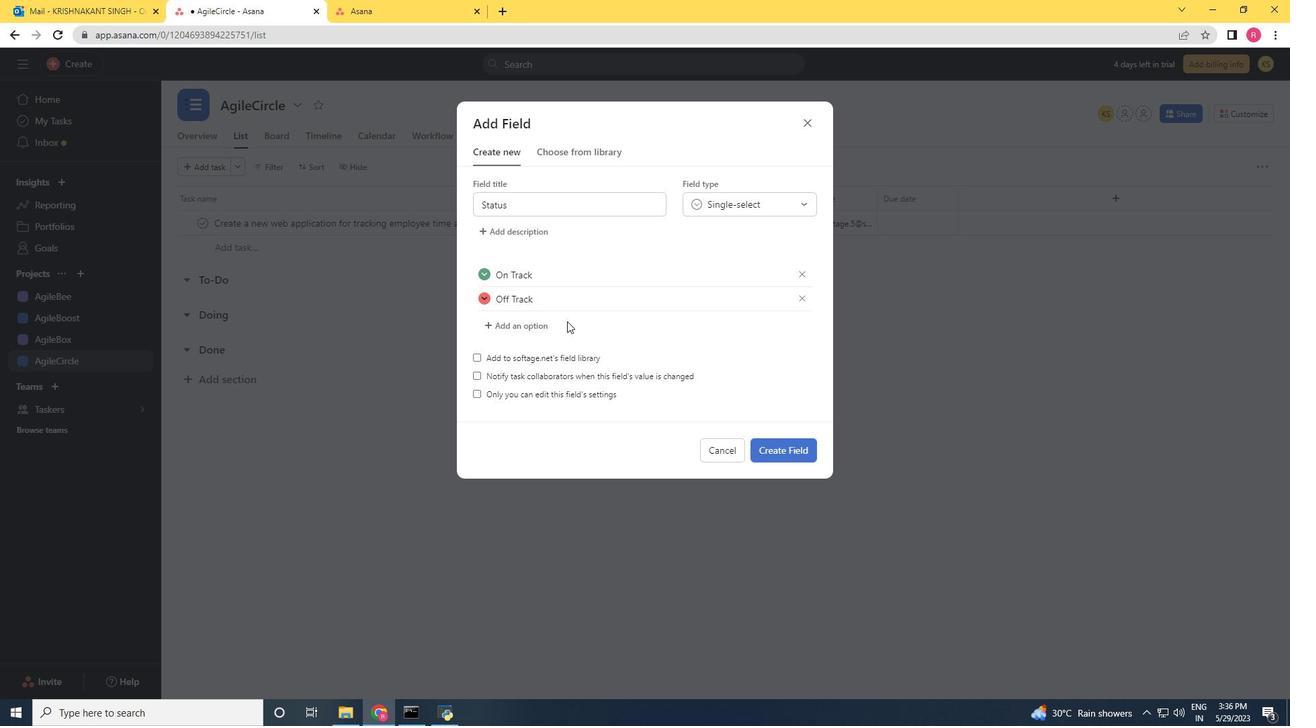 
Action: Key pressed <Key.enter>
Screenshot: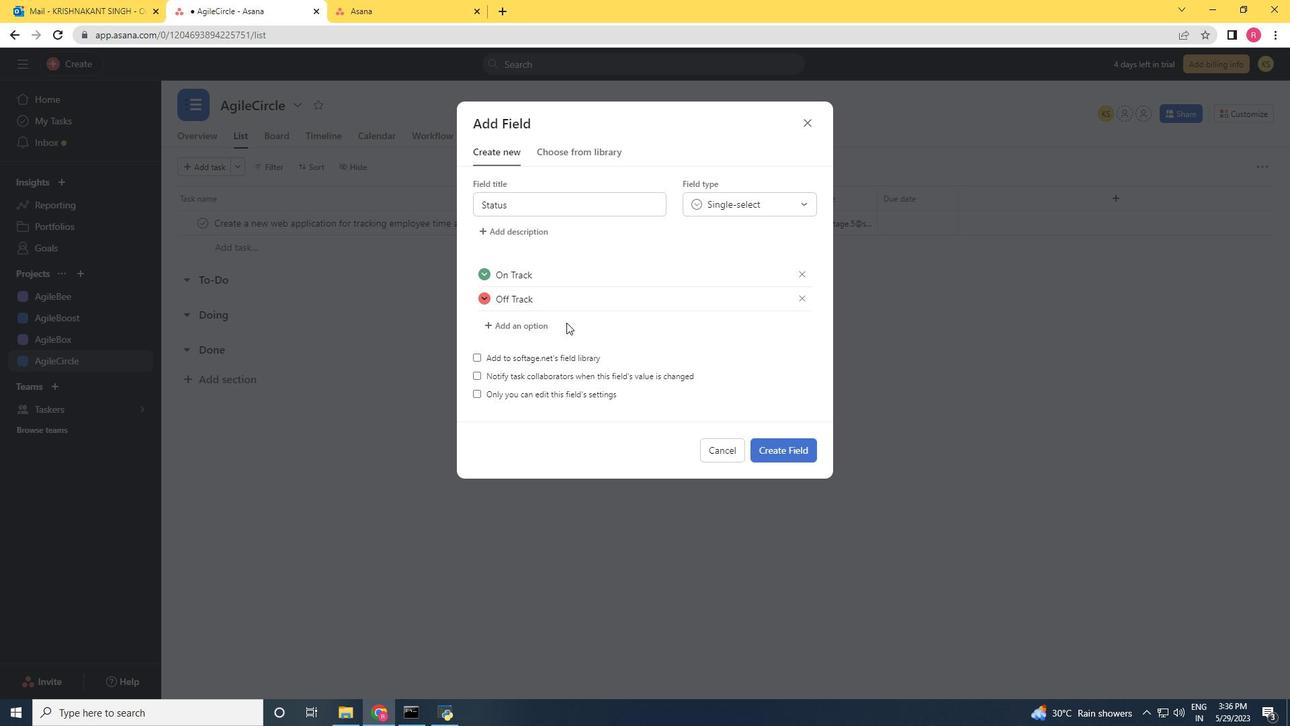 
Action: Mouse moved to (564, 303)
Screenshot: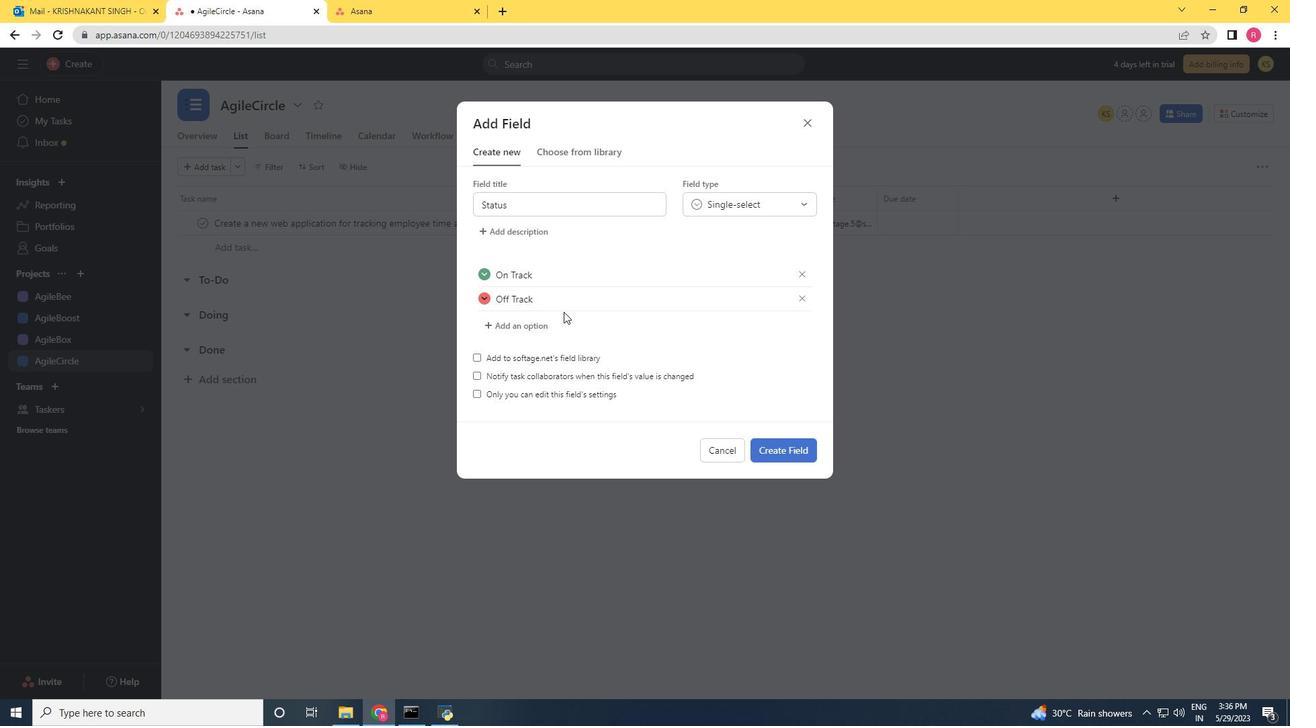 
Action: Mouse pressed left at (564, 303)
Screenshot: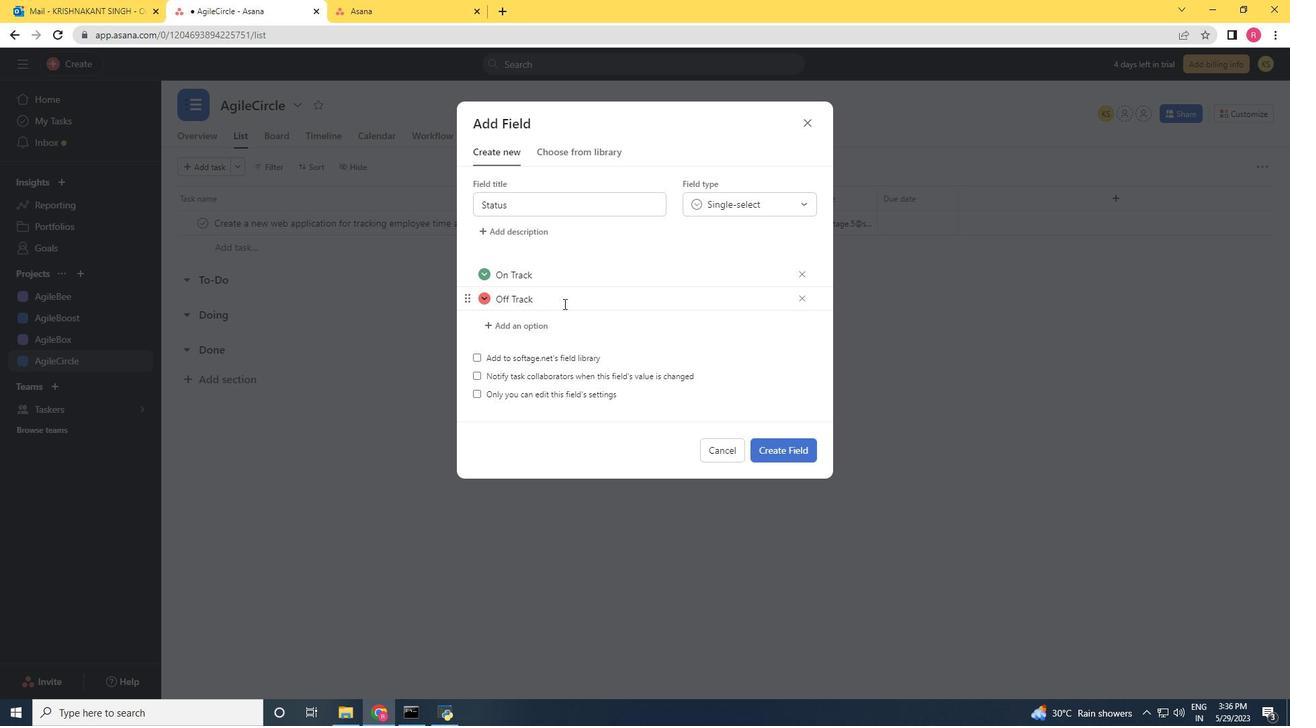 
Action: Key pressed <Key.enter><Key.shift><Key.shift><Key.shift><Key.shift><Key.shift><Key.shift><Key.shift><Key.shift>At<Key.space><Key.shift>Risk
Screenshot: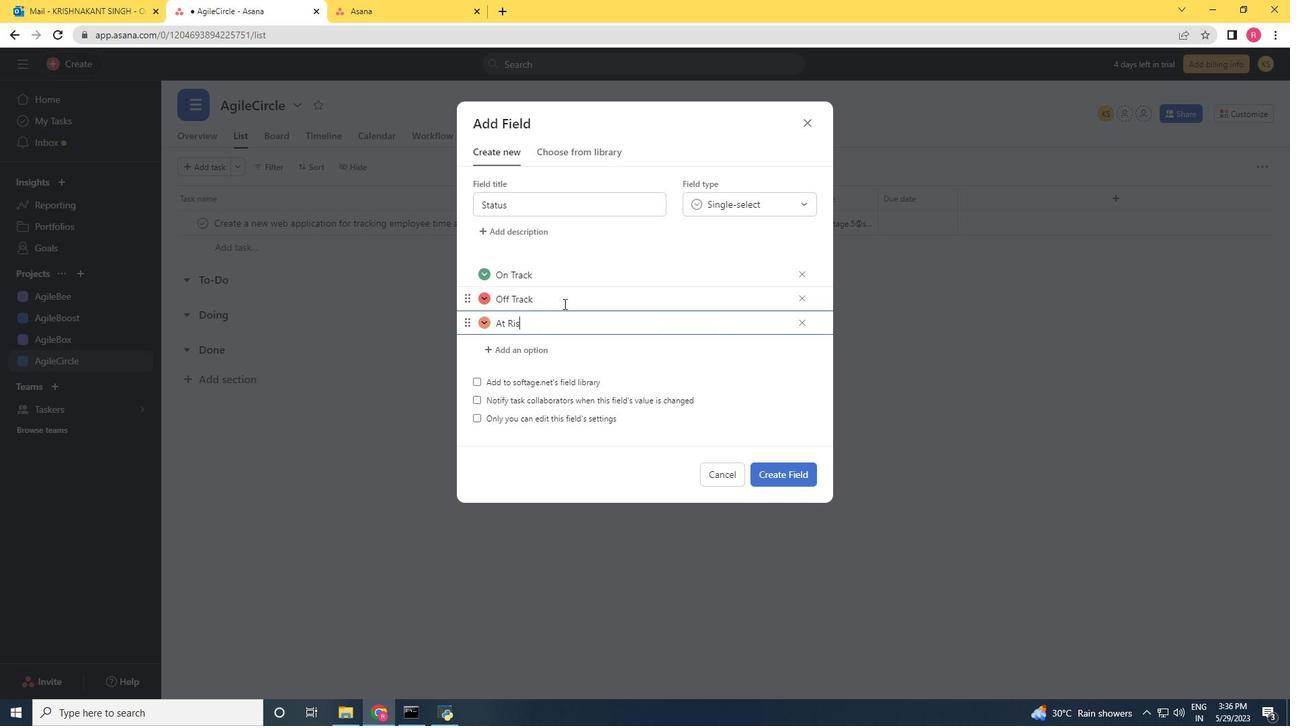 
Action: Mouse moved to (771, 466)
Screenshot: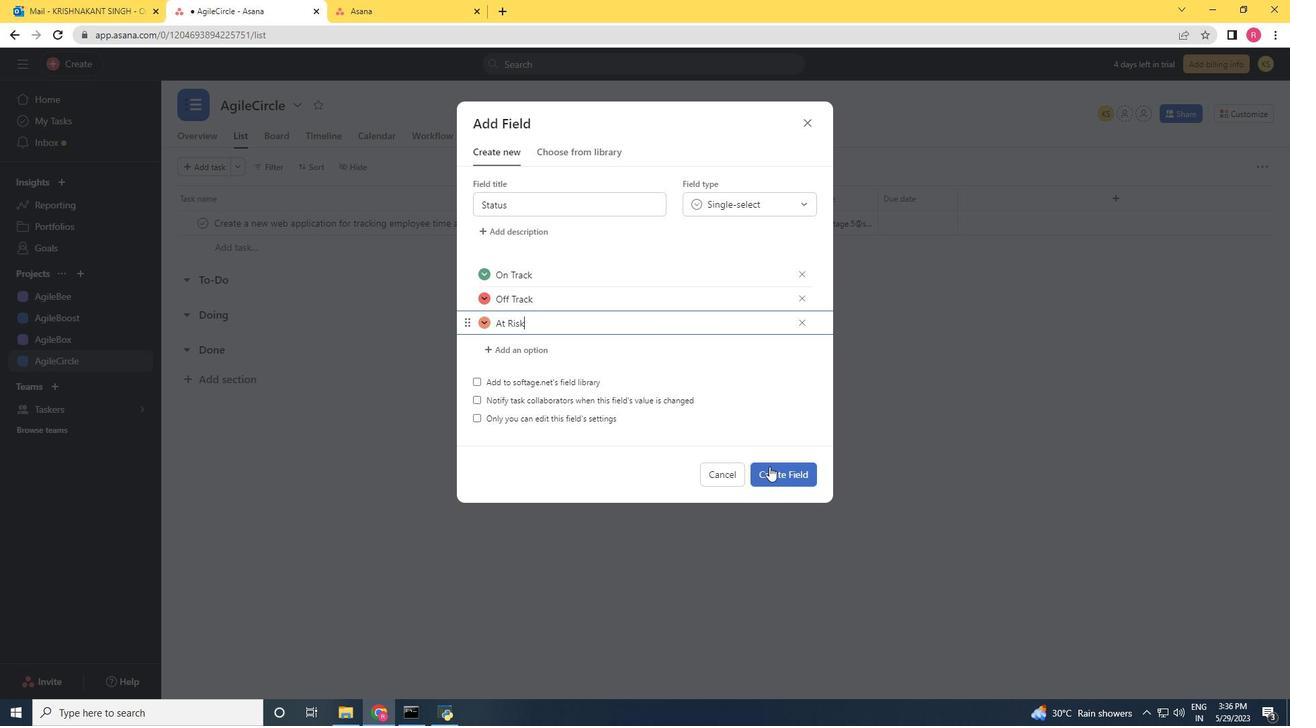 
Action: Mouse pressed left at (771, 466)
Screenshot: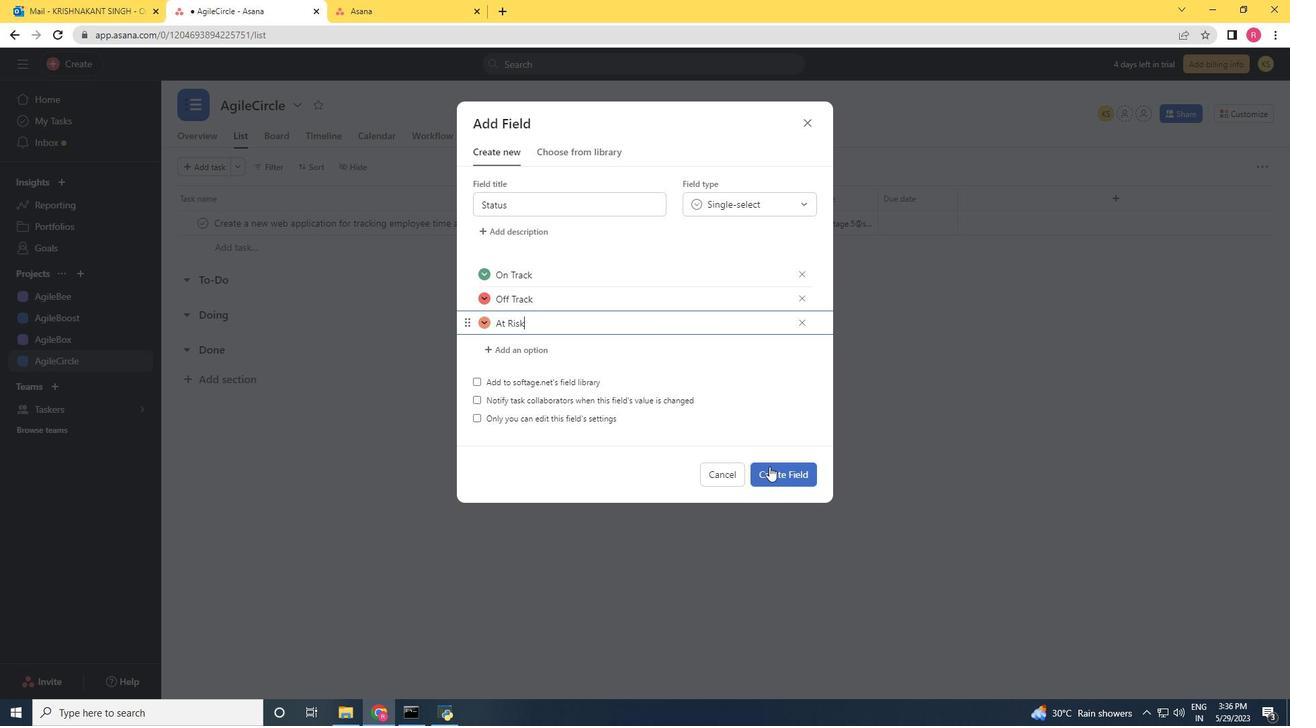 
Action: Mouse moved to (1156, 201)
Screenshot: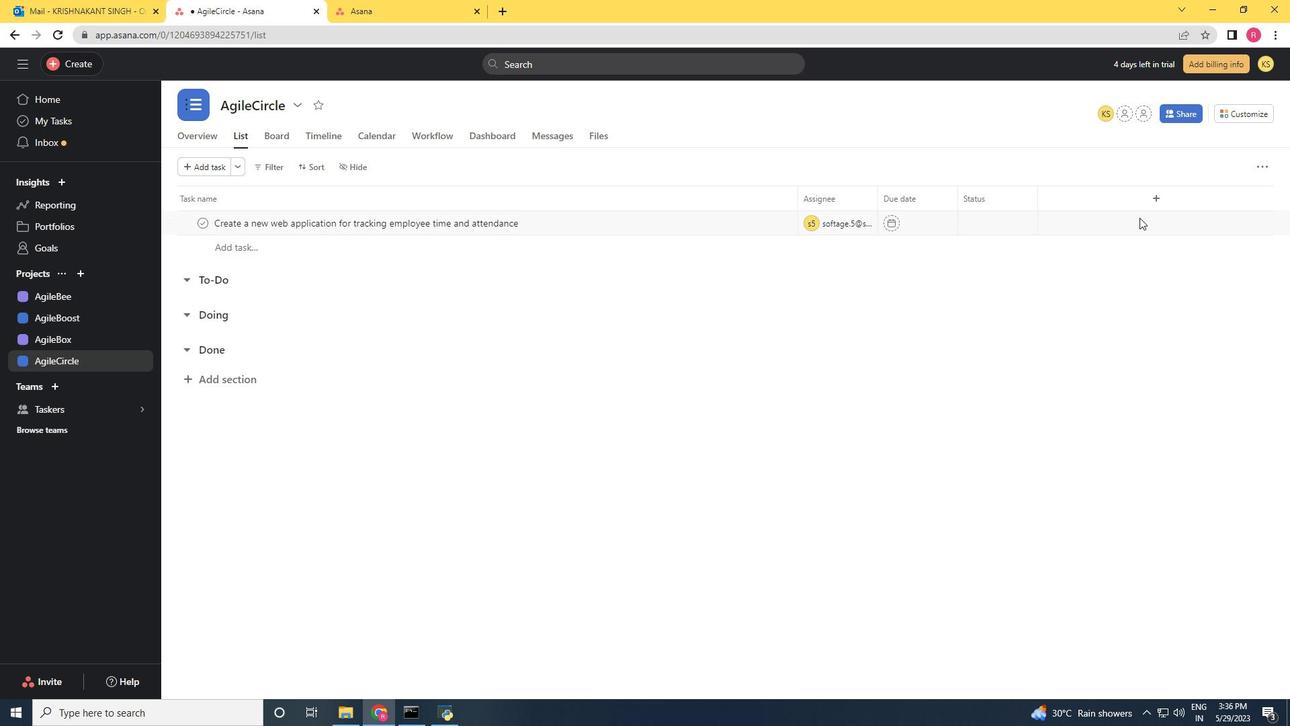 
Action: Mouse pressed left at (1156, 201)
Screenshot: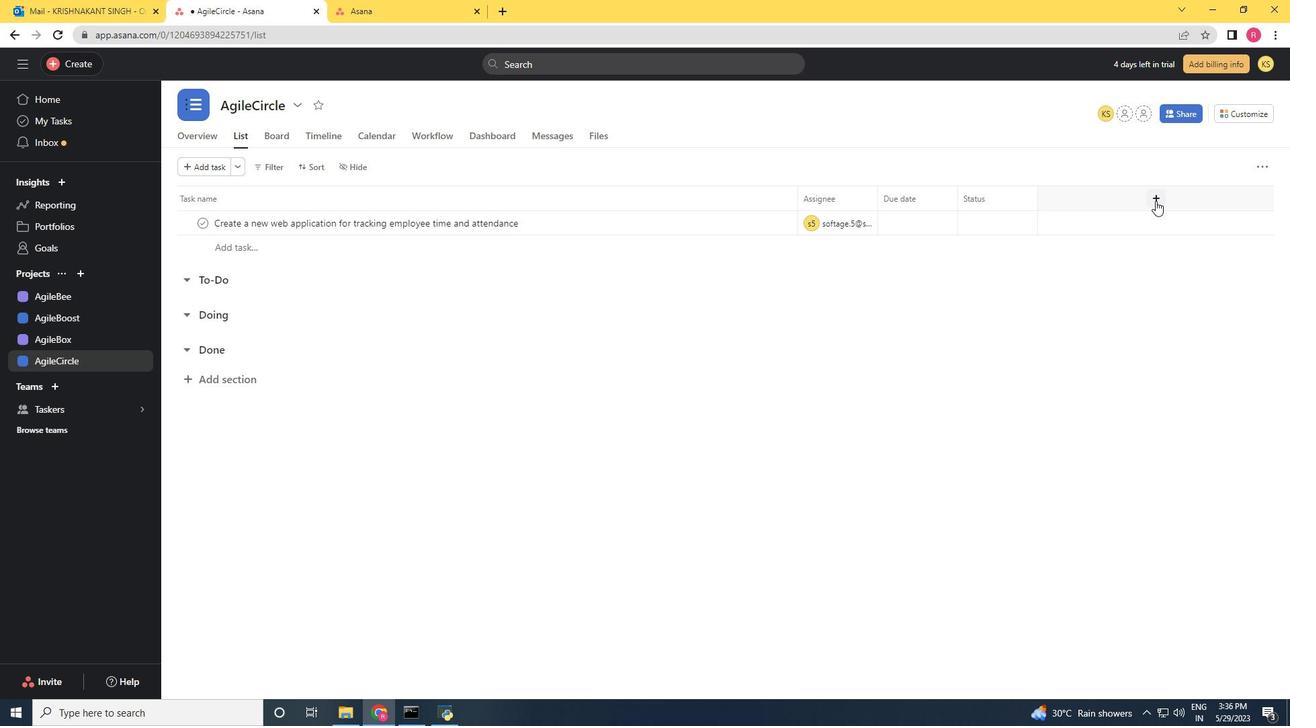 
Action: Mouse moved to (1099, 248)
Screenshot: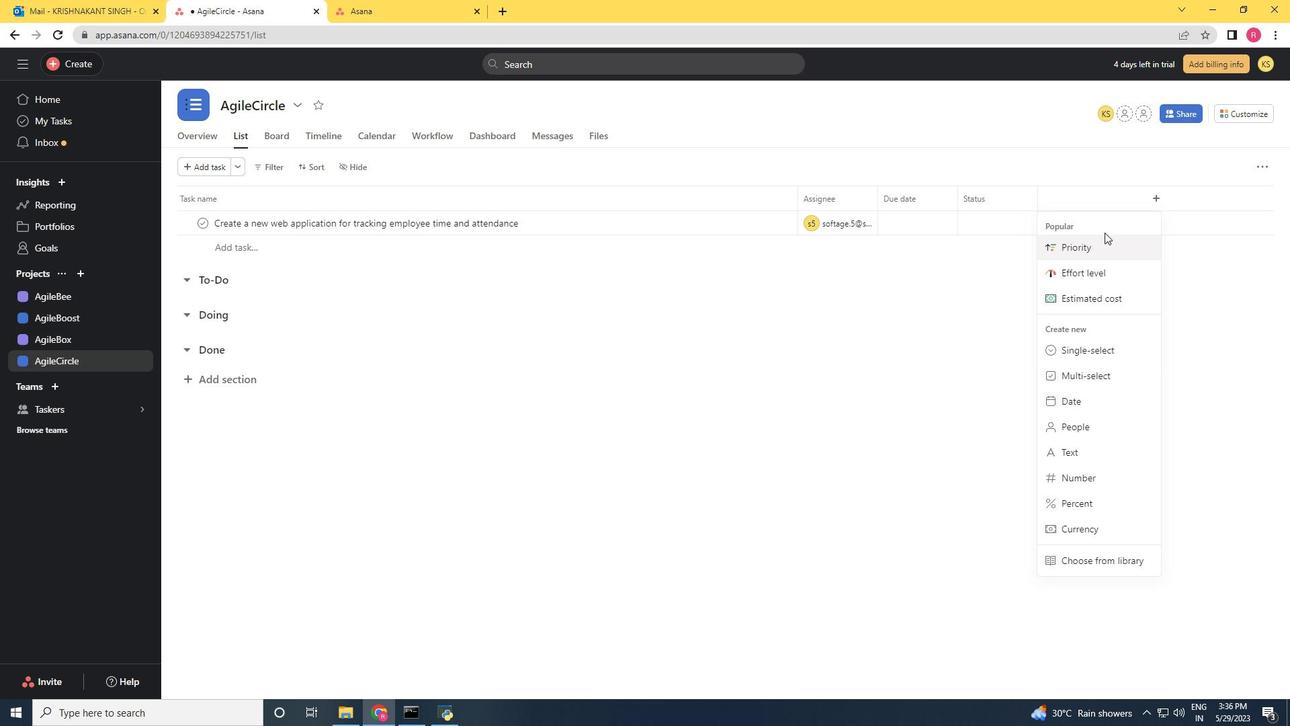 
Action: Mouse pressed left at (1099, 248)
Screenshot: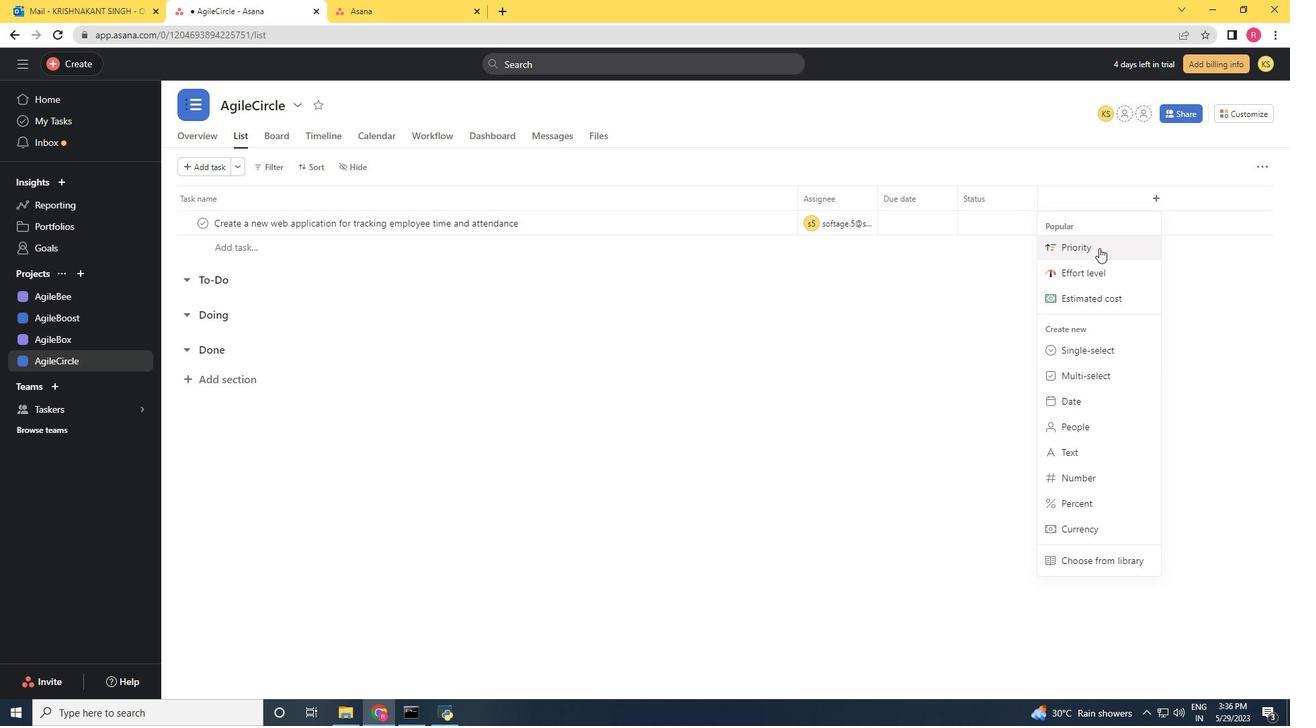 
Action: Mouse moved to (777, 449)
Screenshot: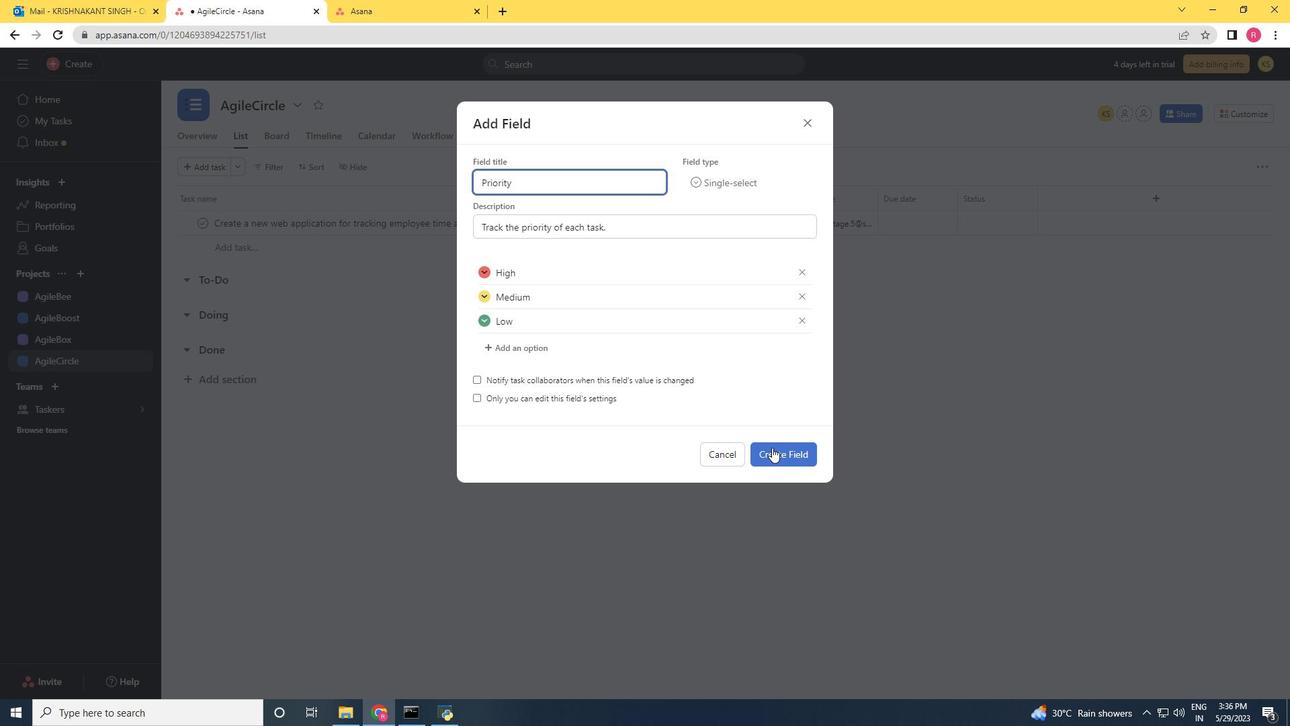 
Action: Mouse pressed left at (777, 449)
Screenshot: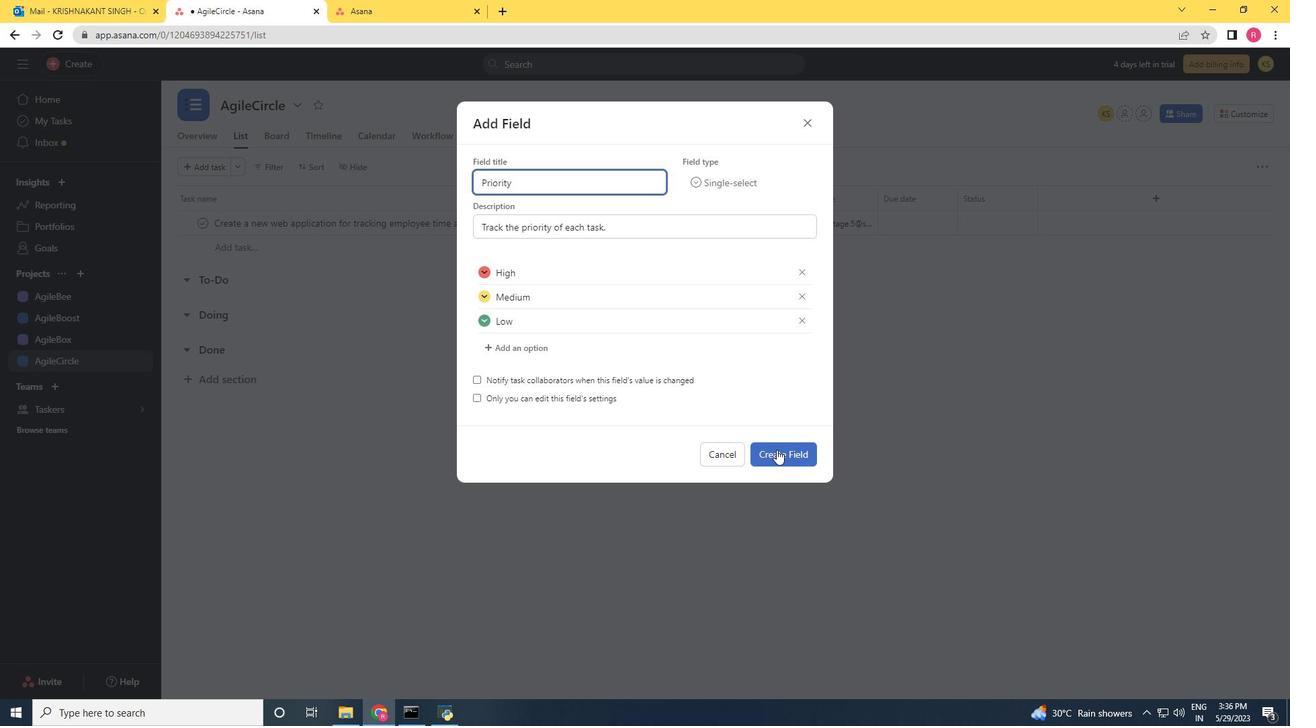 
Action: Mouse moved to (1012, 228)
Screenshot: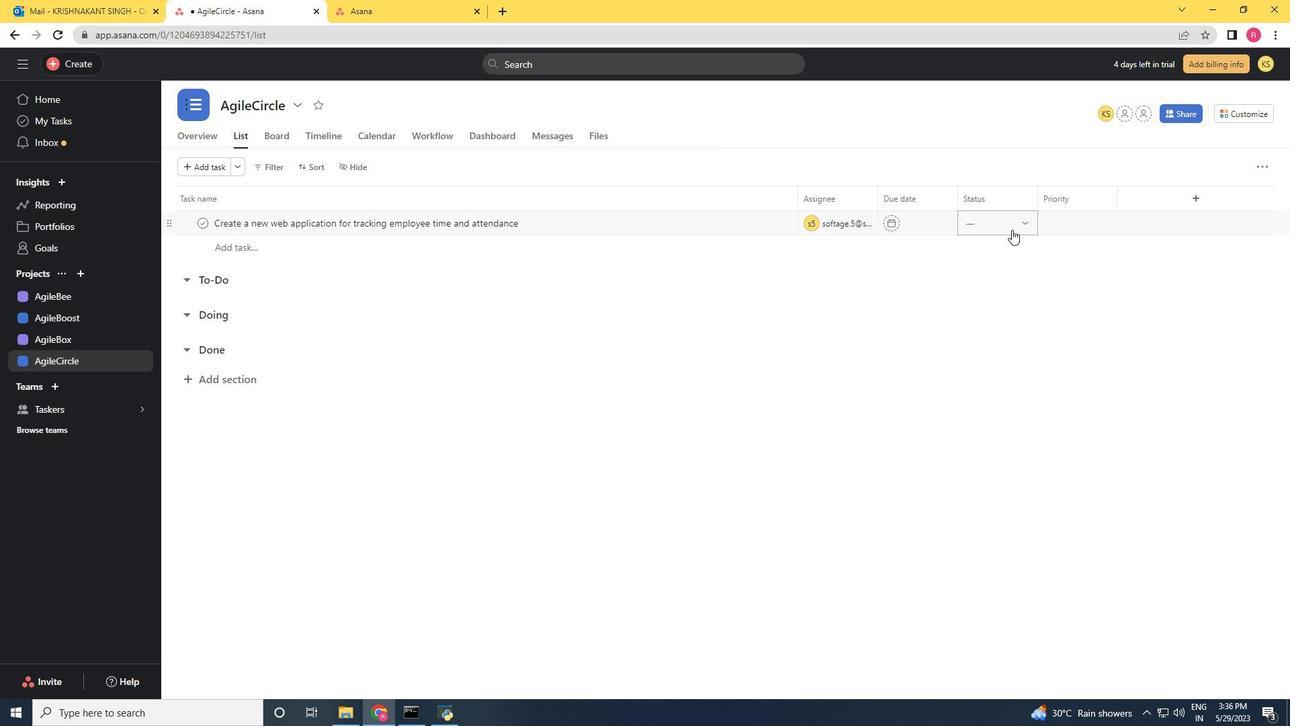 
Action: Mouse pressed left at (1012, 228)
Screenshot: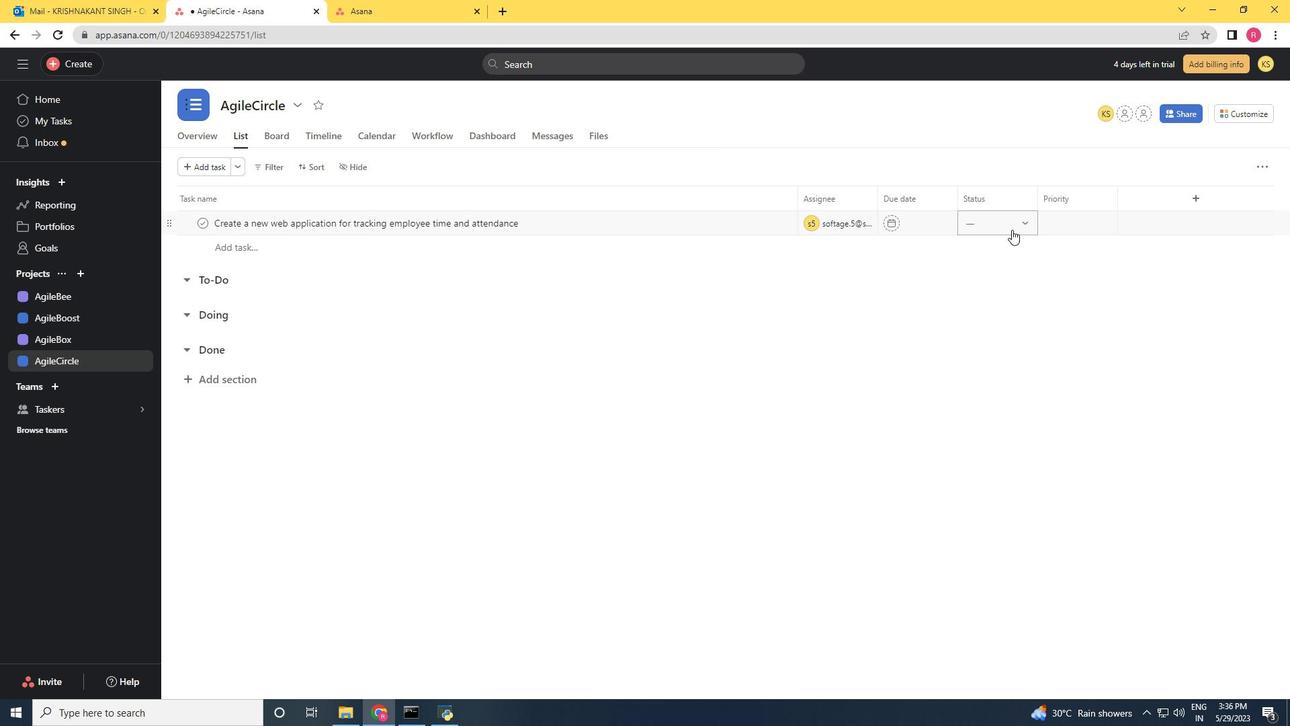 
Action: Mouse moved to (1019, 261)
Screenshot: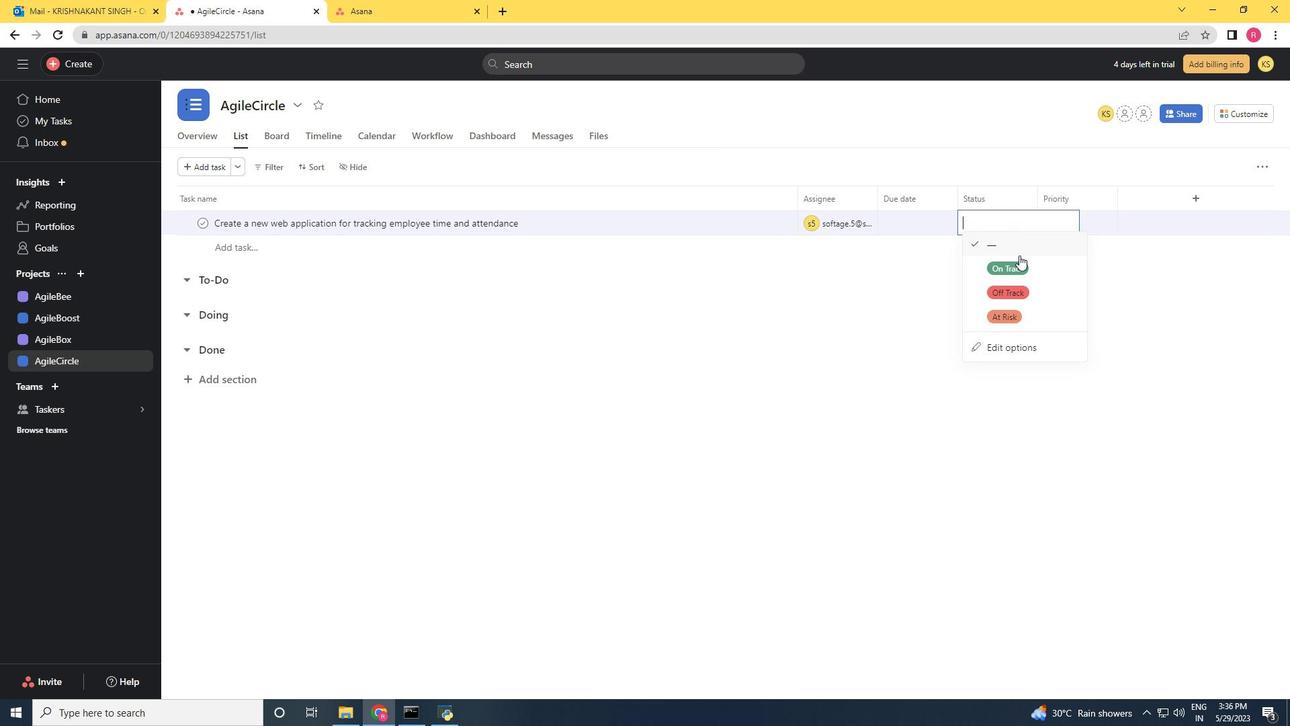
Action: Mouse pressed left at (1019, 261)
Screenshot: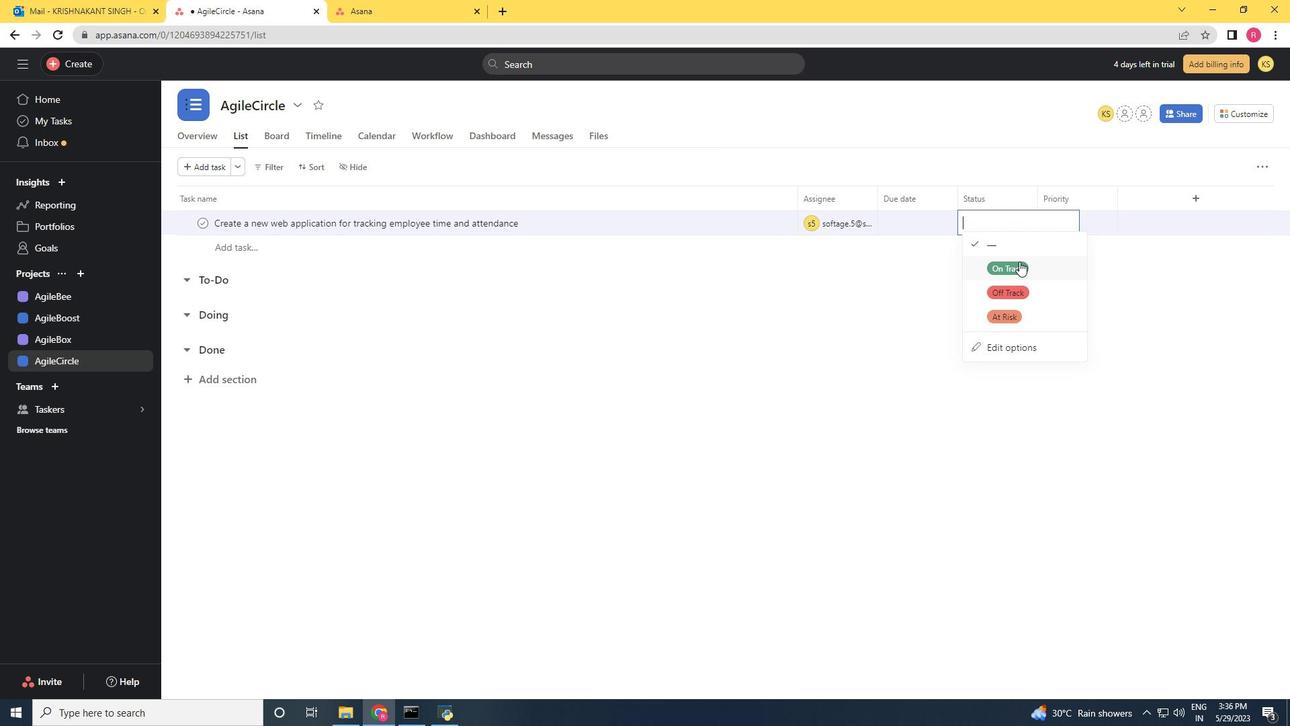 
Action: Mouse moved to (1071, 218)
Screenshot: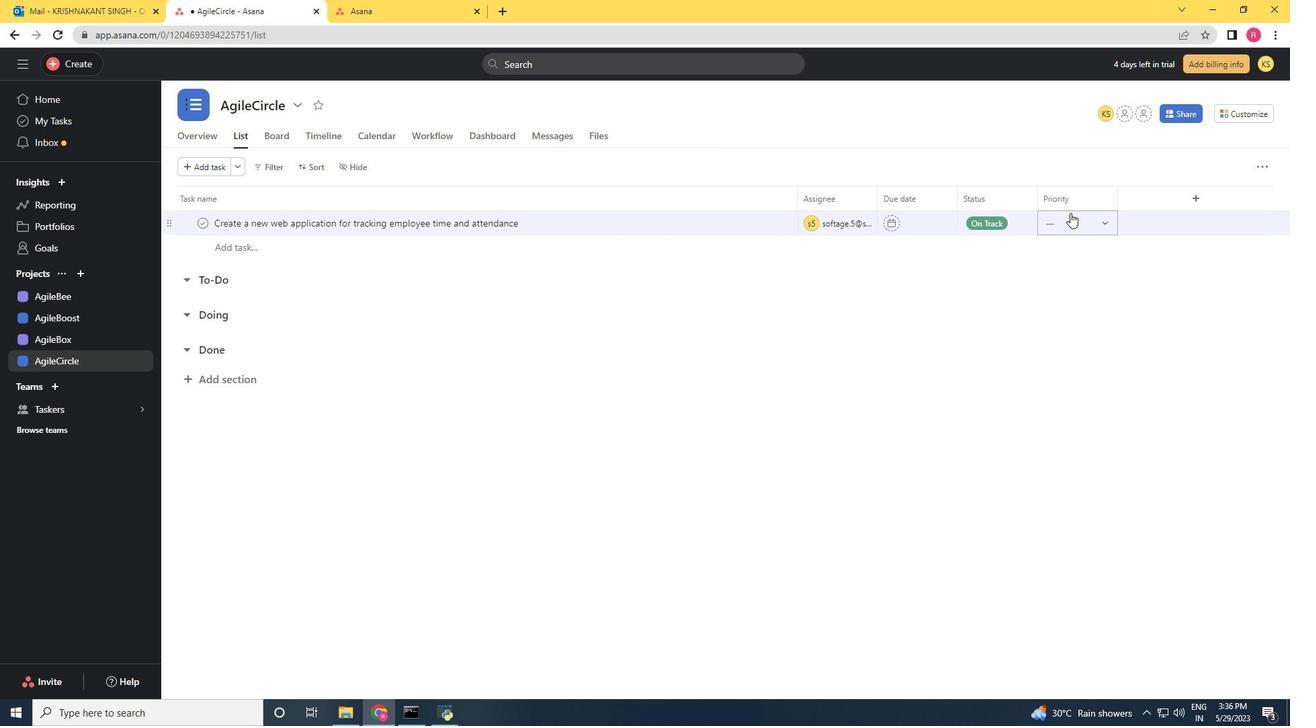 
Action: Mouse pressed left at (1071, 218)
Screenshot: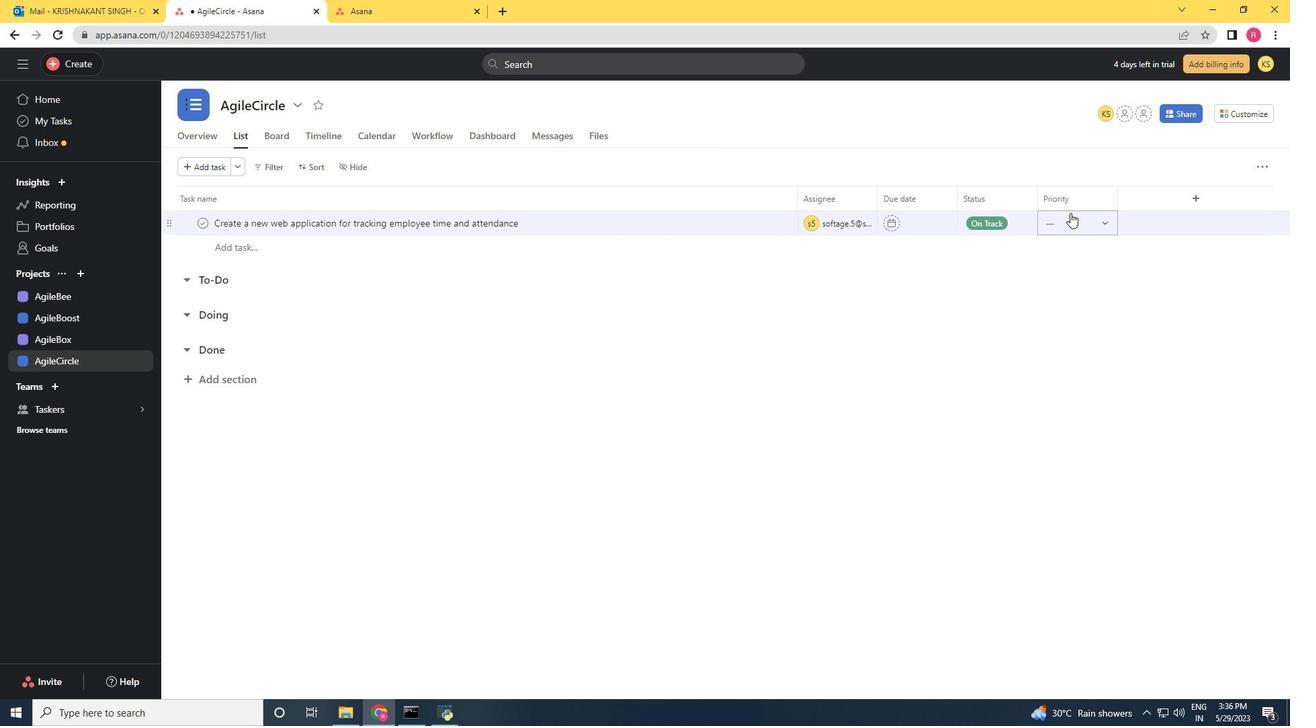
Action: Mouse moved to (1097, 313)
Screenshot: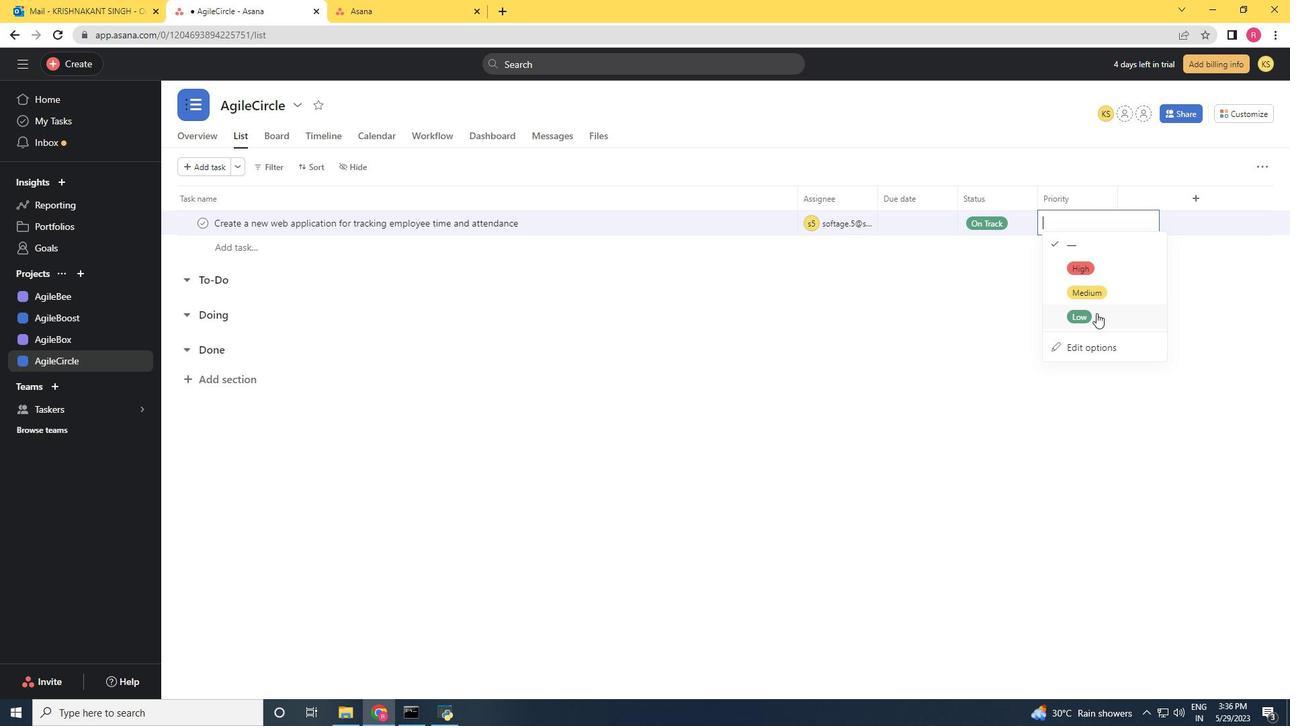 
Action: Mouse pressed left at (1097, 313)
Screenshot: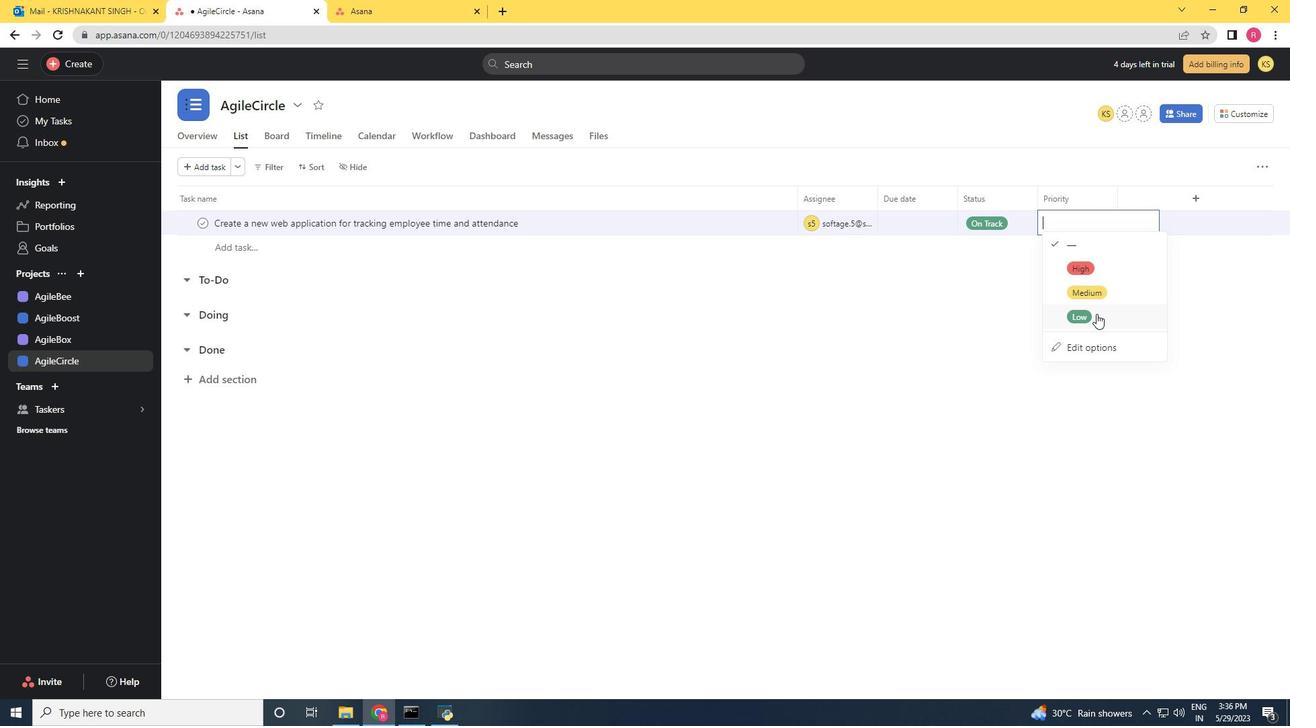 
Action: Mouse moved to (1065, 310)
Screenshot: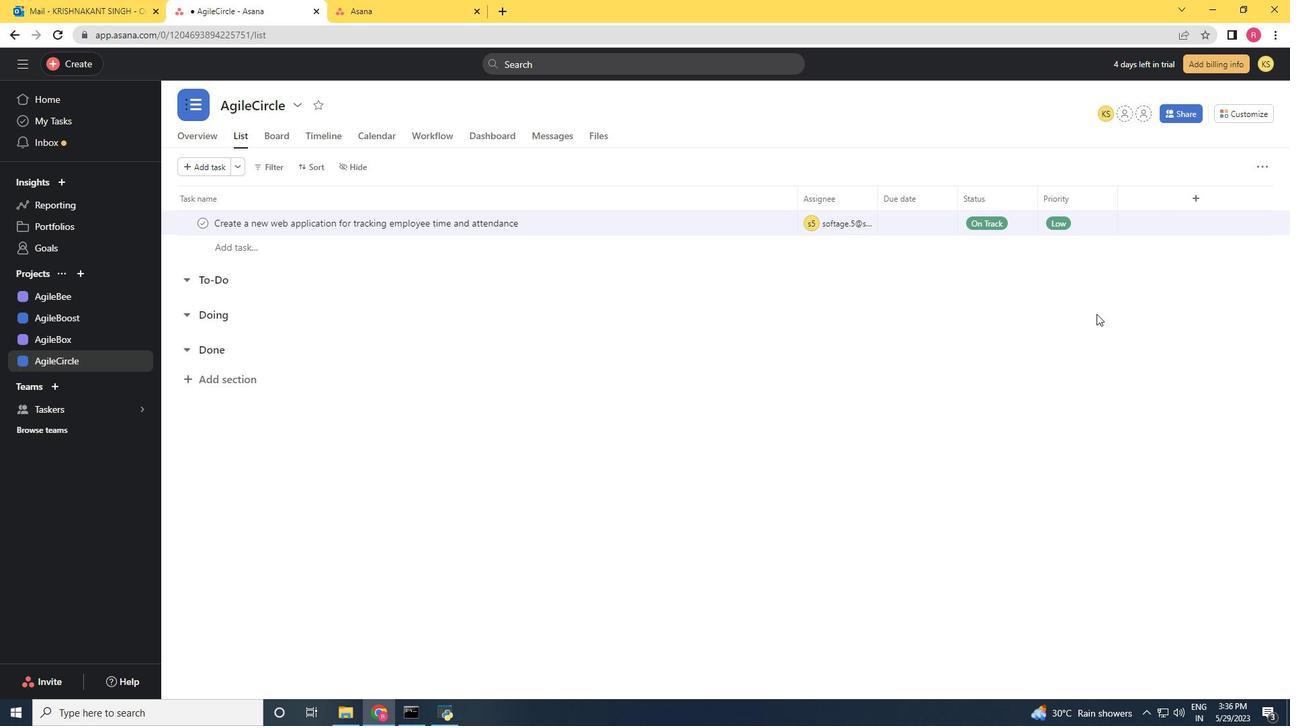 
